 Task: Forward email as attachment with the signature Ian Hill with the subject Congratulations on a new project from softage.8@softage.net to softage.5@softage.net and softage.6@softage.net with BCC to softage.7@softage.net with the message I would like to request a project status update email.
Action: Mouse moved to (200, 278)
Screenshot: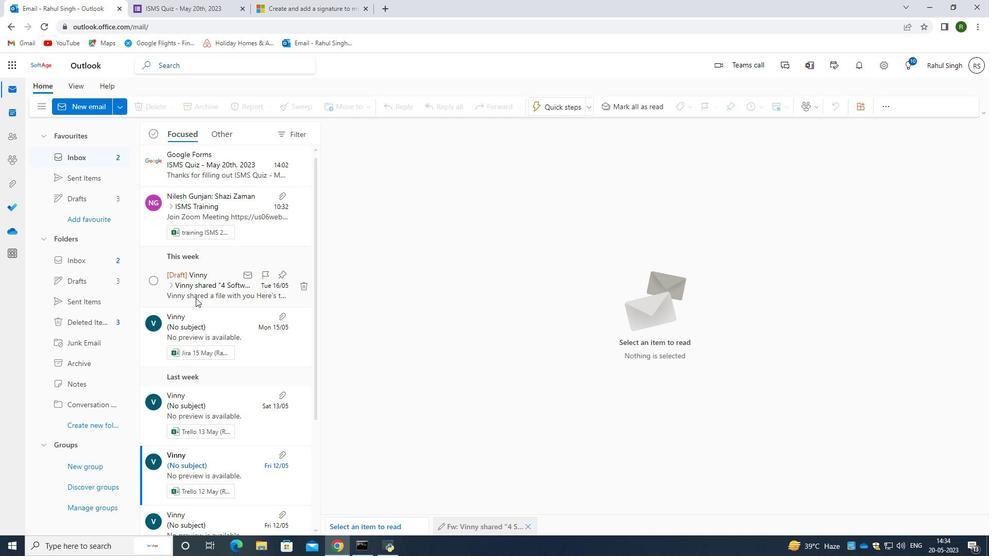 
Action: Mouse pressed left at (200, 278)
Screenshot: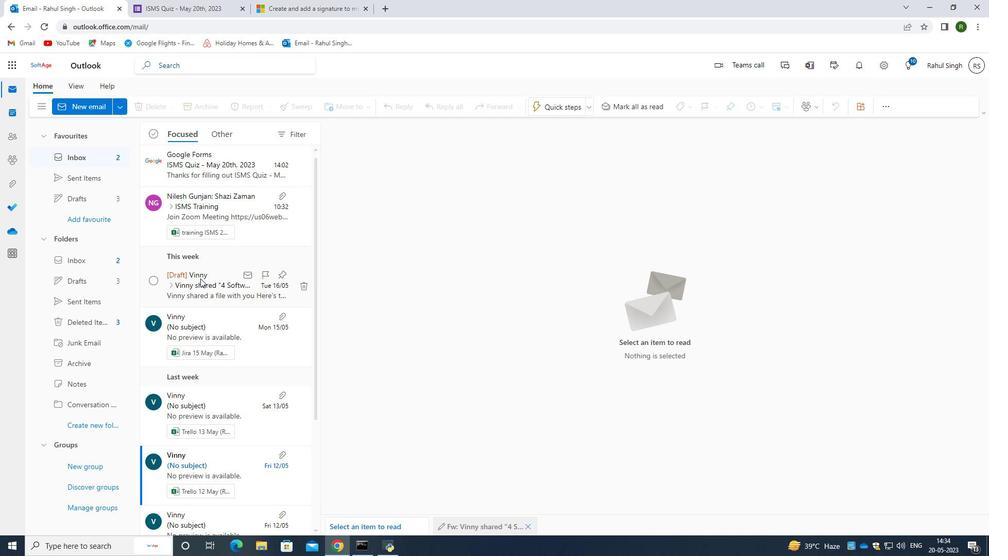 
Action: Mouse moved to (963, 229)
Screenshot: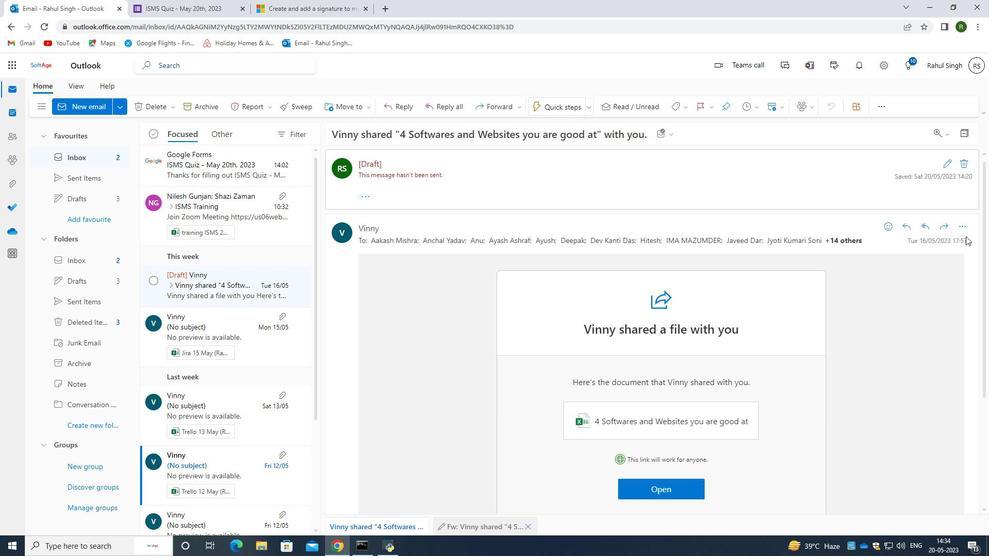 
Action: Mouse pressed left at (963, 229)
Screenshot: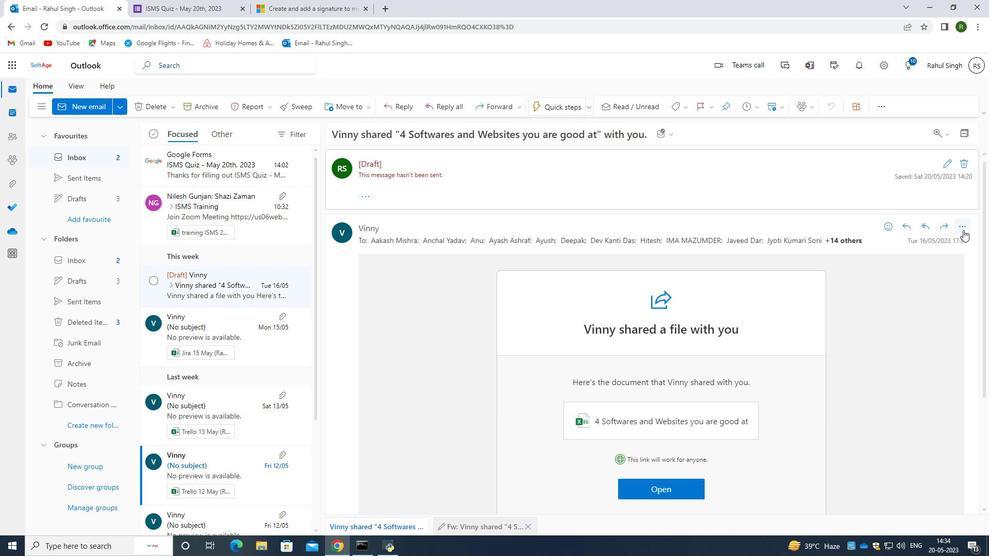 
Action: Mouse moved to (827, 283)
Screenshot: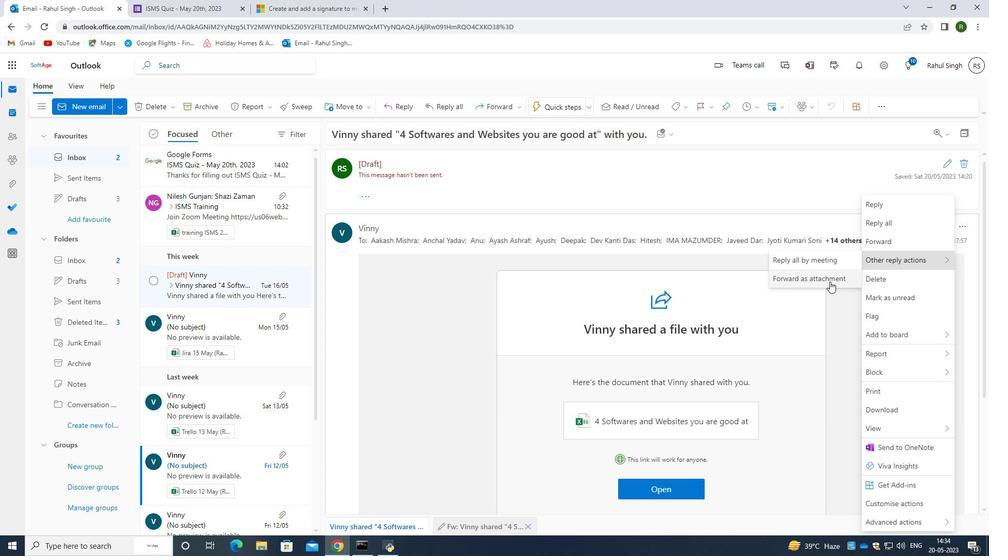 
Action: Mouse pressed left at (827, 283)
Screenshot: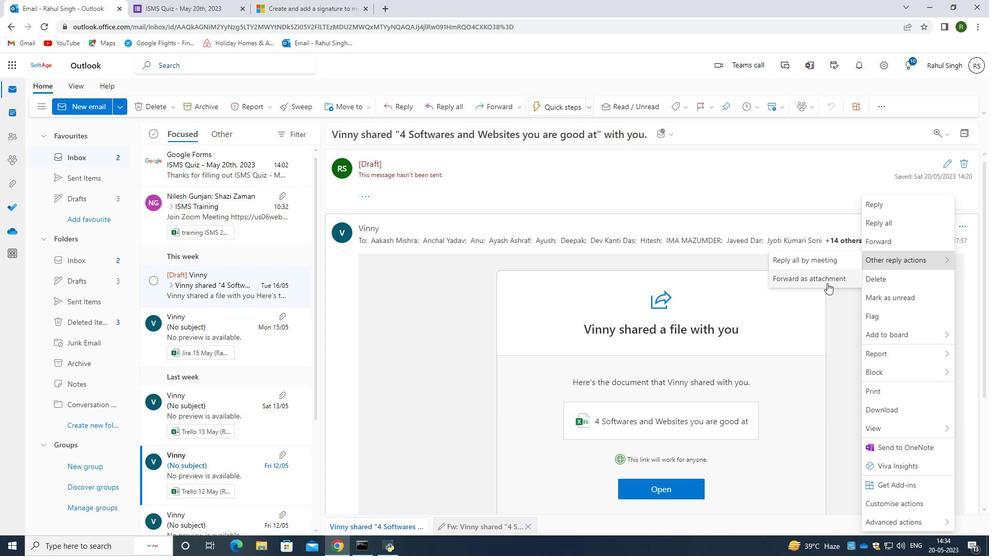 
Action: Mouse moved to (392, 163)
Screenshot: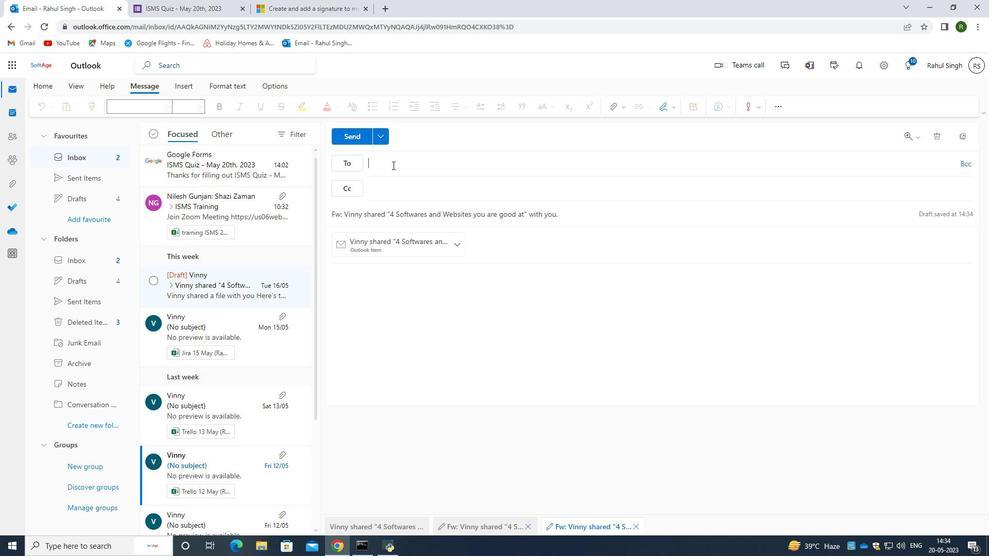 
Action: Mouse pressed left at (392, 163)
Screenshot: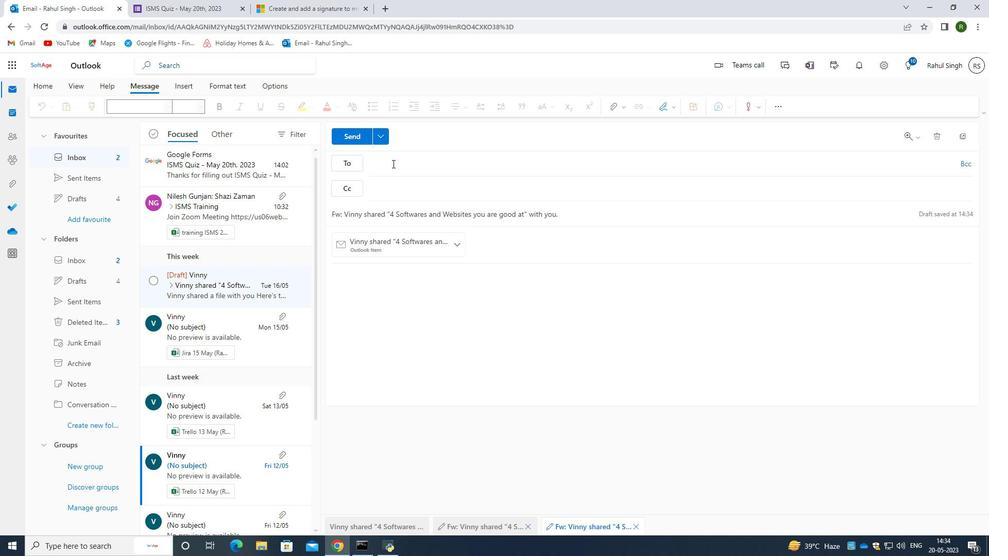 
Action: Mouse moved to (598, 214)
Screenshot: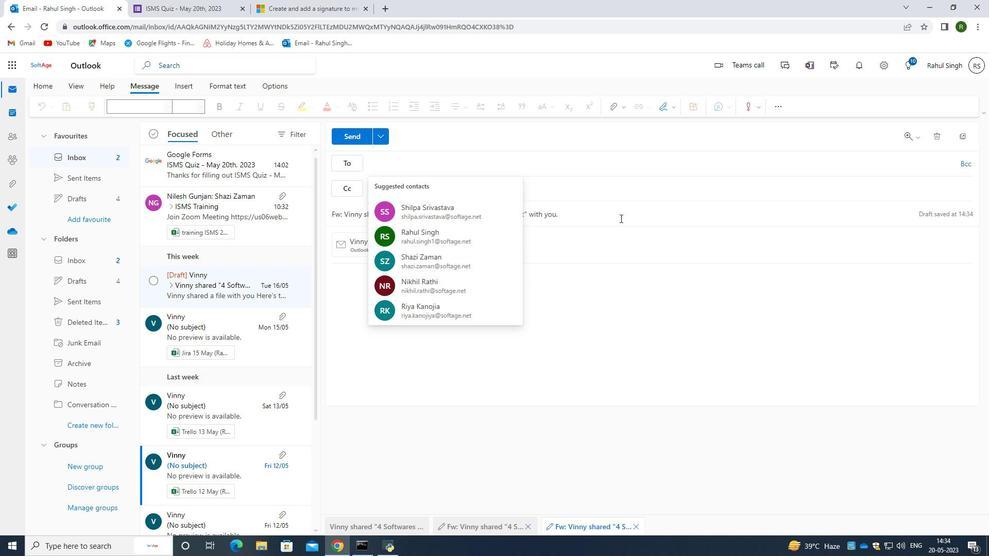 
Action: Mouse pressed left at (598, 214)
Screenshot: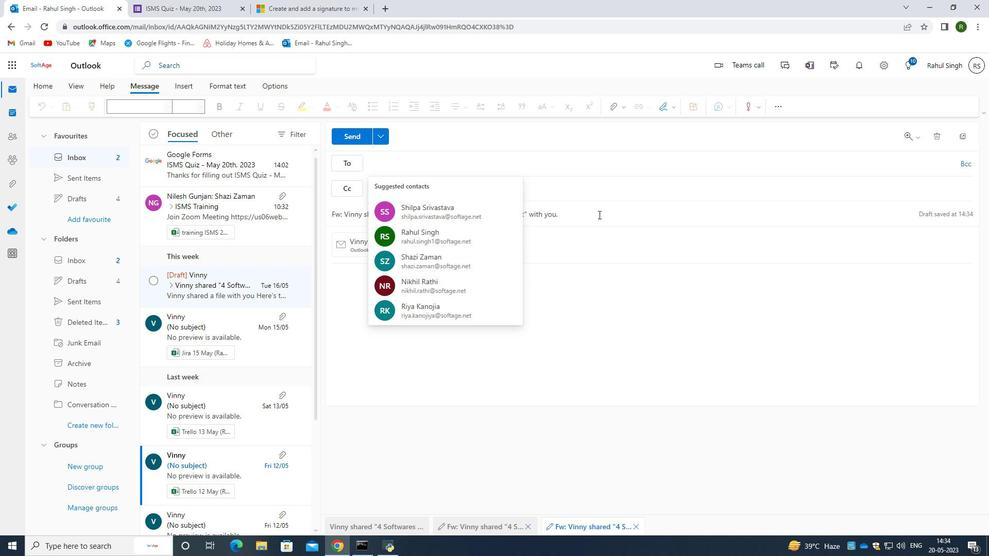 
Action: Mouse moved to (597, 214)
Screenshot: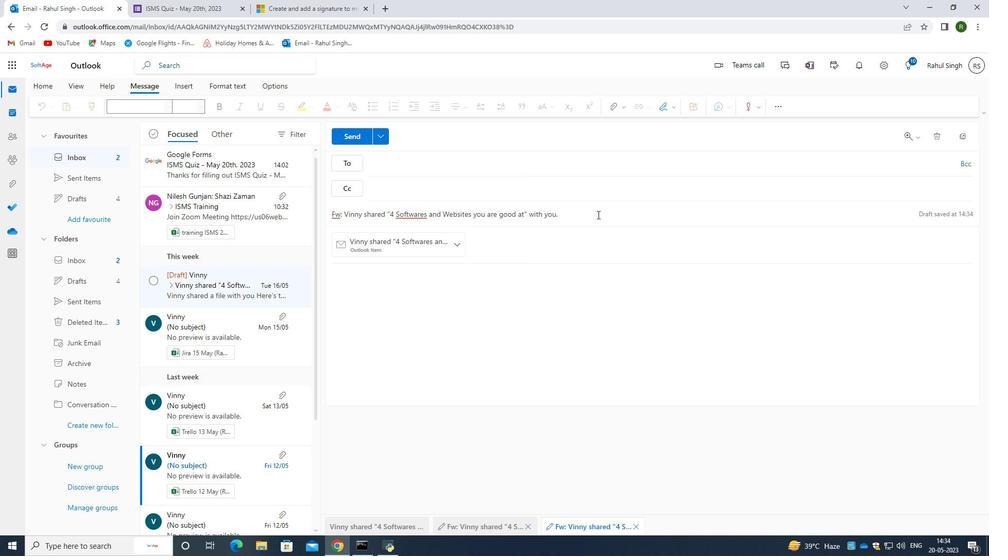 
Action: Mouse pressed left at (597, 214)
Screenshot: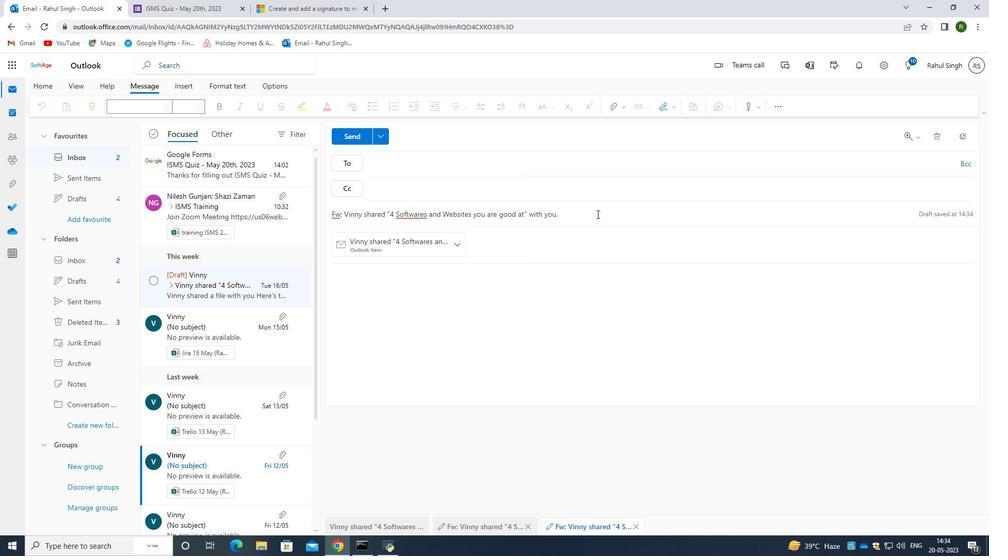 
Action: Key pressed ctrl+A<Key.backspace>
Screenshot: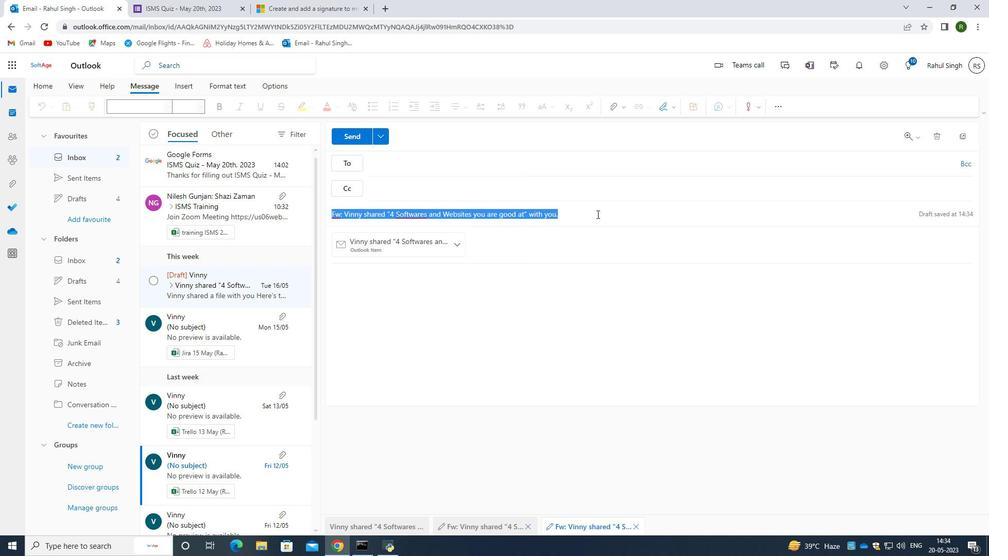
Action: Mouse moved to (664, 111)
Screenshot: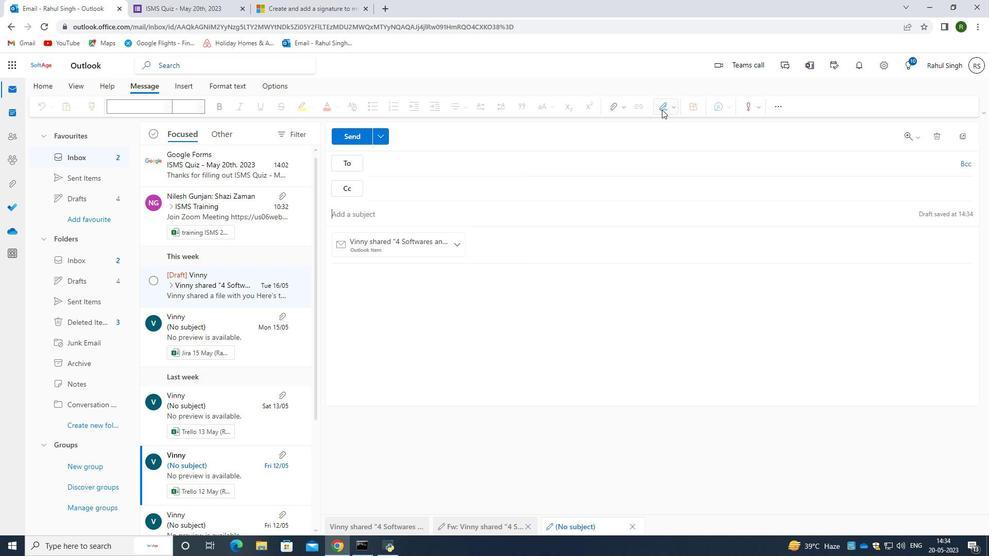 
Action: Mouse pressed left at (664, 111)
Screenshot: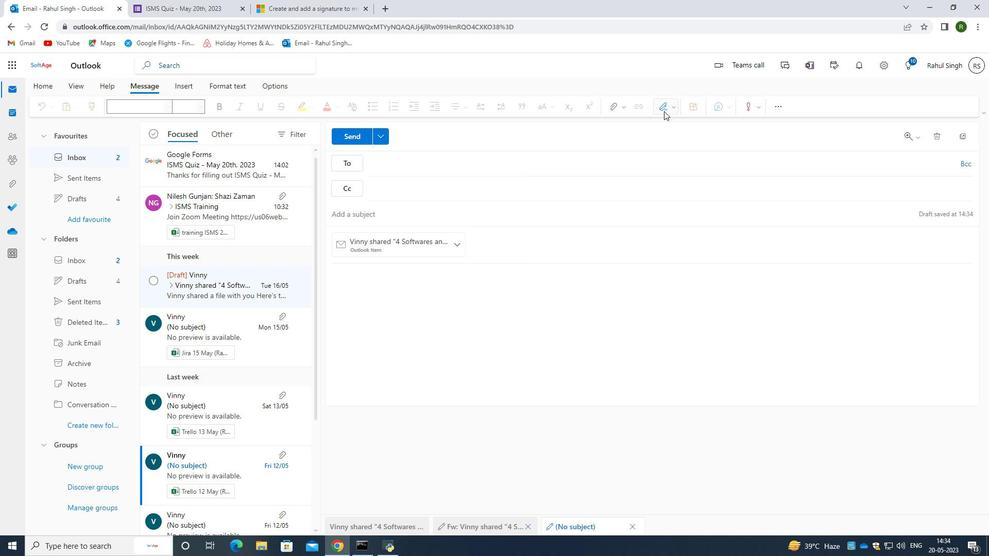 
Action: Mouse moved to (660, 147)
Screenshot: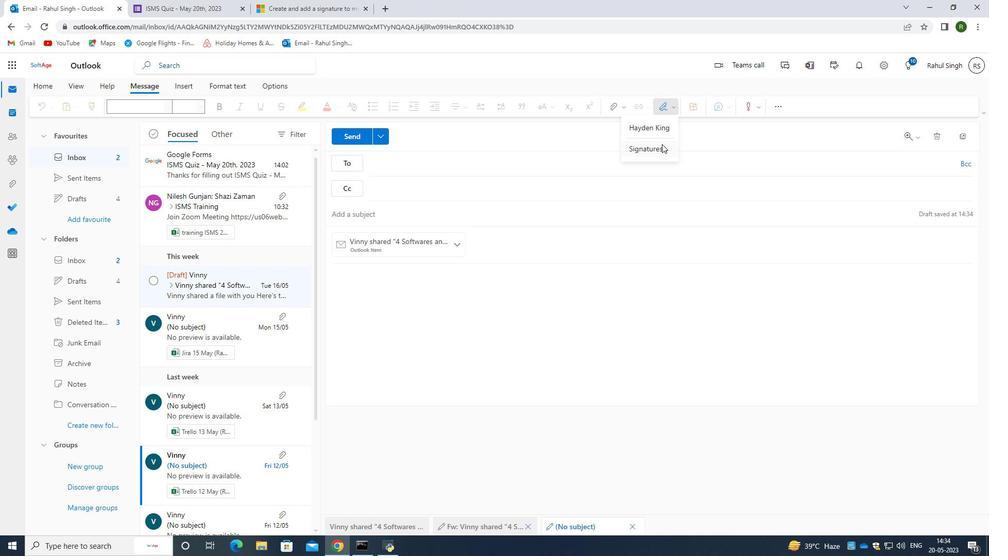 
Action: Mouse pressed left at (660, 147)
Screenshot: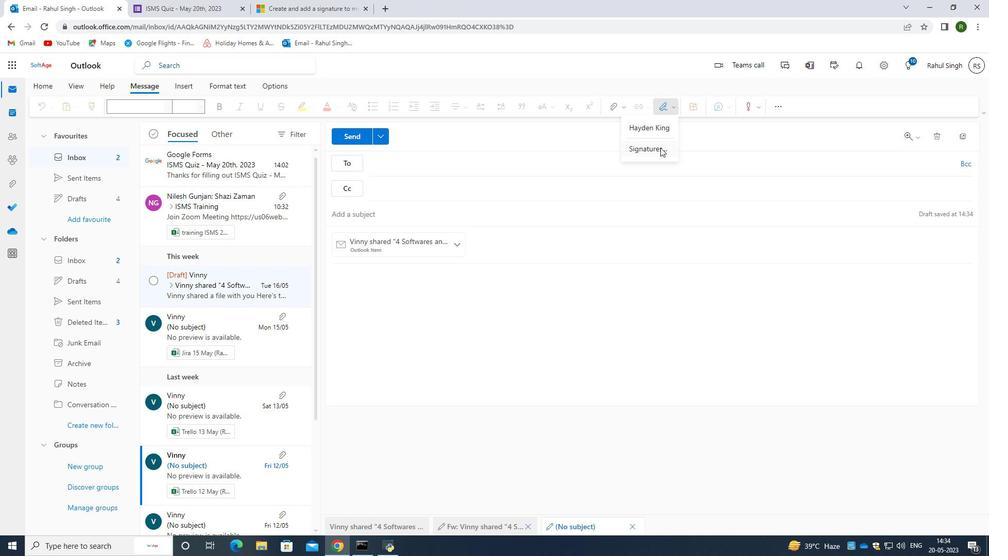 
Action: Mouse moved to (418, 167)
Screenshot: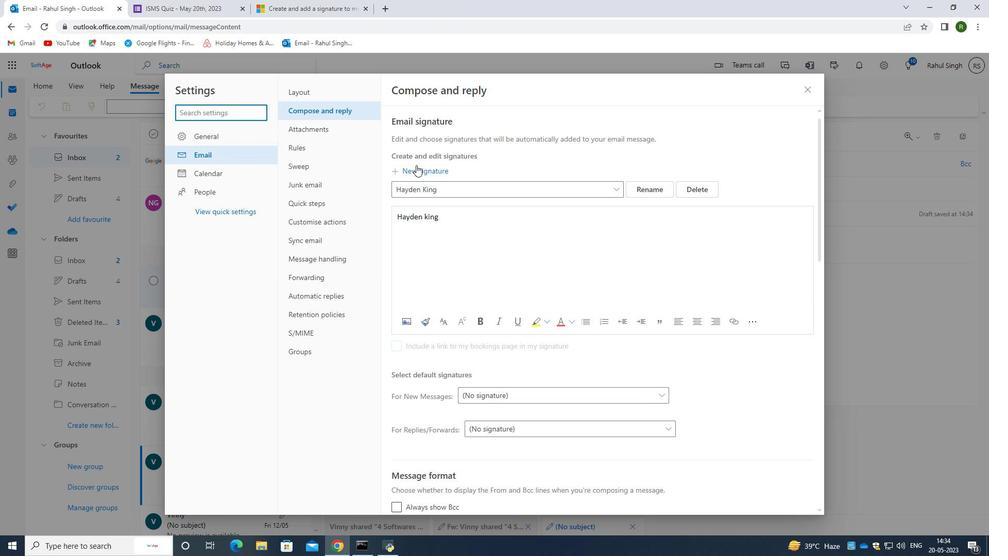 
Action: Mouse pressed left at (418, 167)
Screenshot: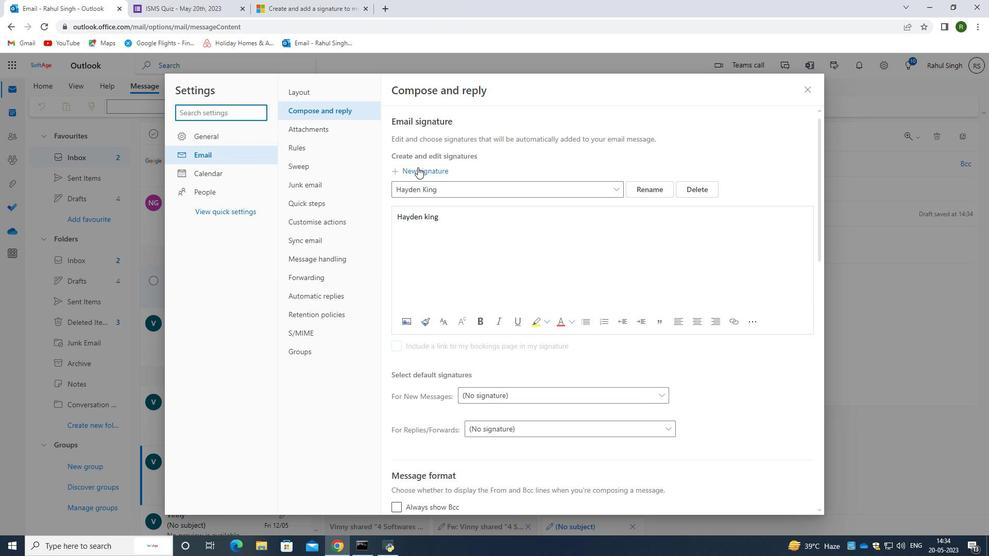 
Action: Mouse moved to (424, 175)
Screenshot: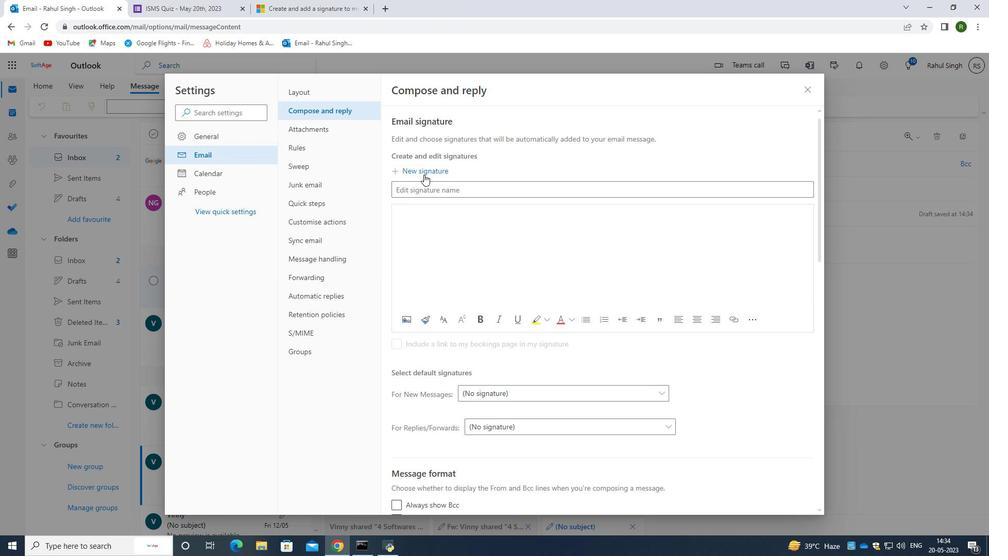 
Action: Mouse pressed left at (424, 175)
Screenshot: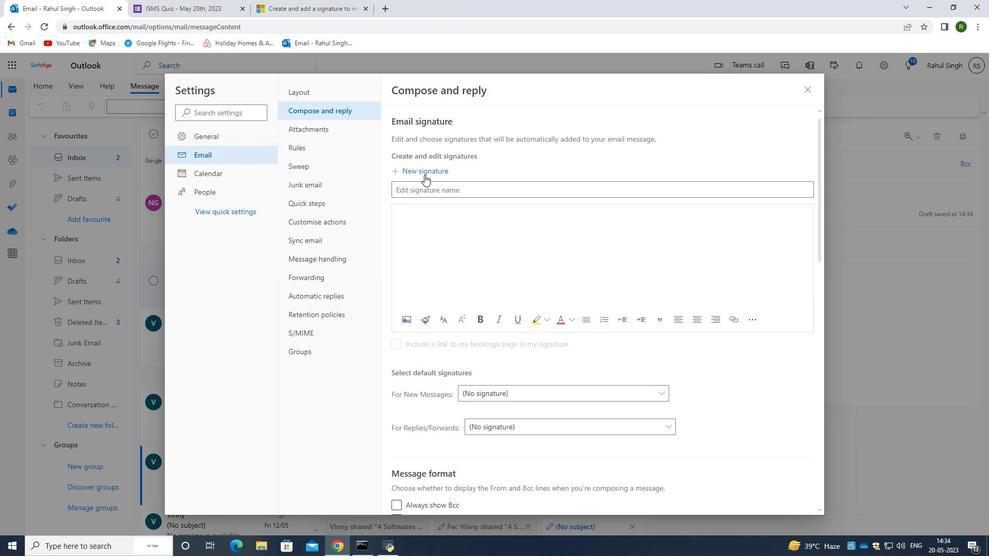 
Action: Mouse moved to (430, 187)
Screenshot: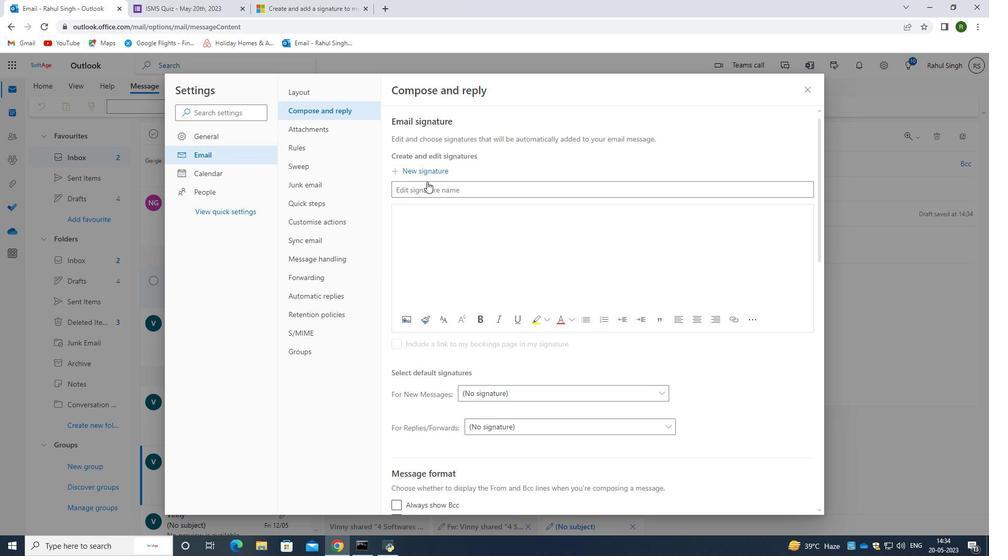 
Action: Mouse pressed left at (430, 187)
Screenshot: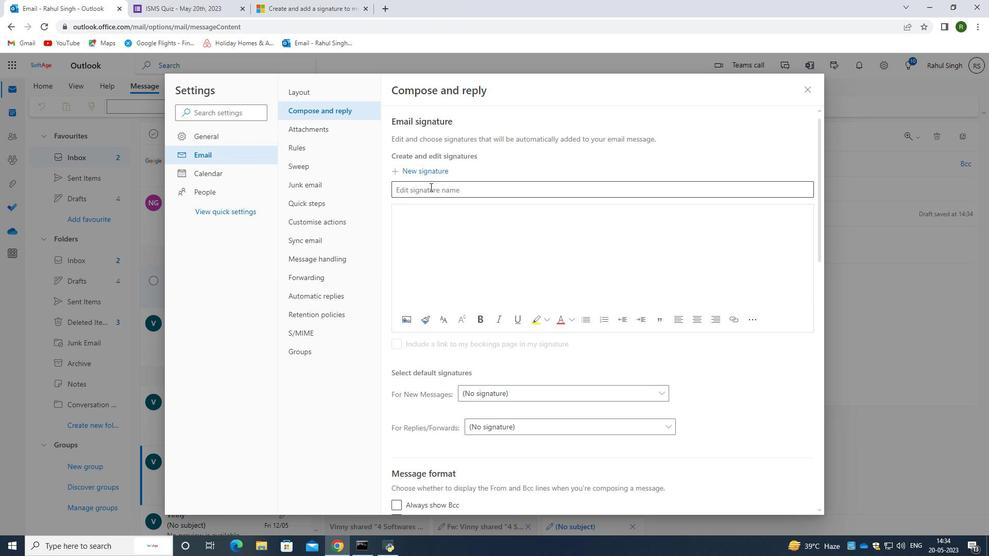 
Action: Key pressed <Key.caps_lock>I<Key.caps_lock>an<Key.space><Key.caps_lock>H<Key.caps_lock>ill
Screenshot: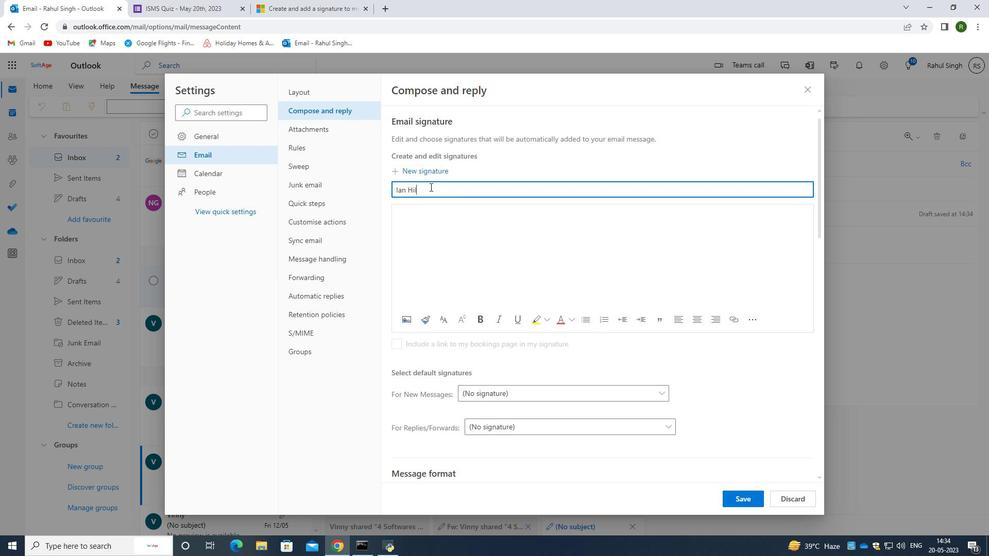 
Action: Mouse moved to (546, 243)
Screenshot: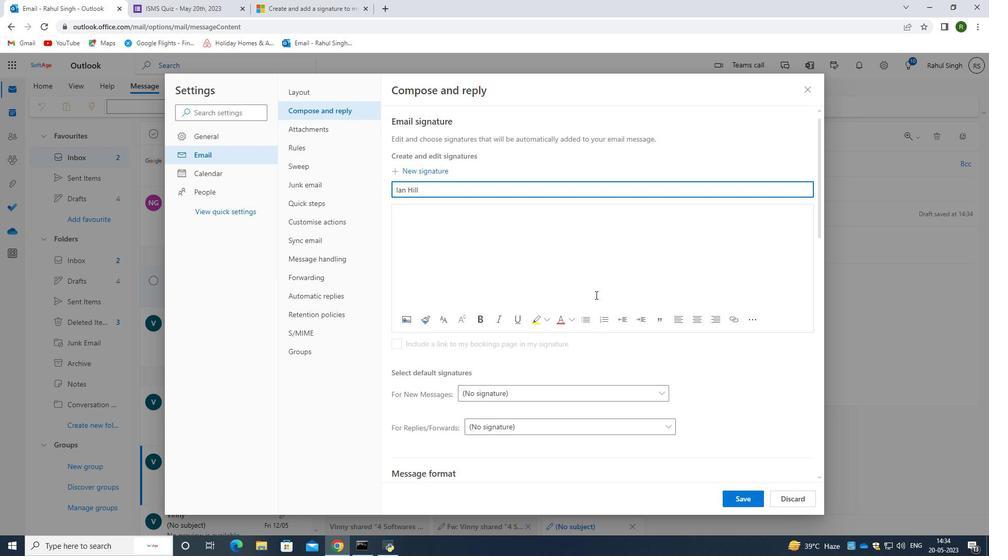 
Action: Mouse pressed left at (546, 243)
Screenshot: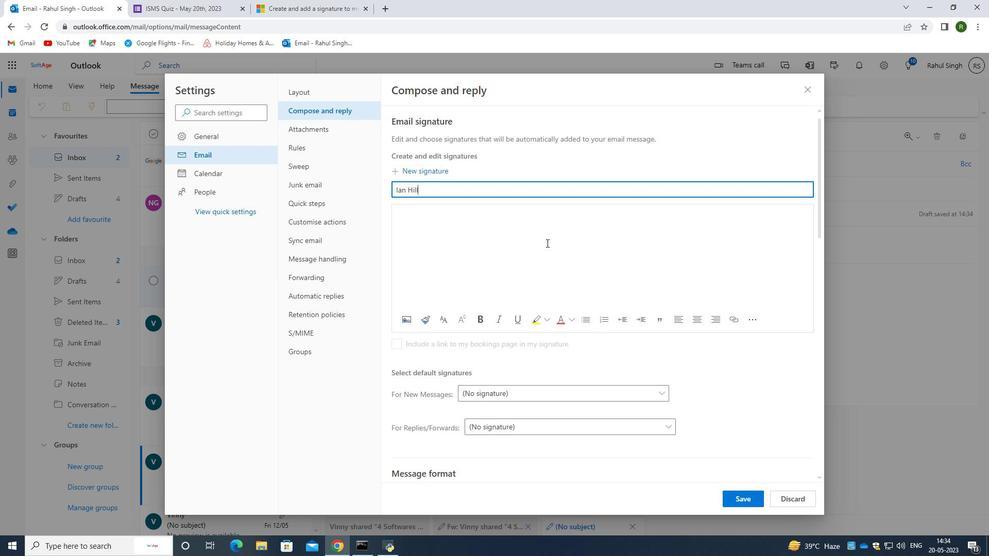 
Action: Key pressed <Key.caps_lock>I<Key.caps_lock>an<Key.space><Key.caps_lock>H<Key.caps_lock>ill
Screenshot: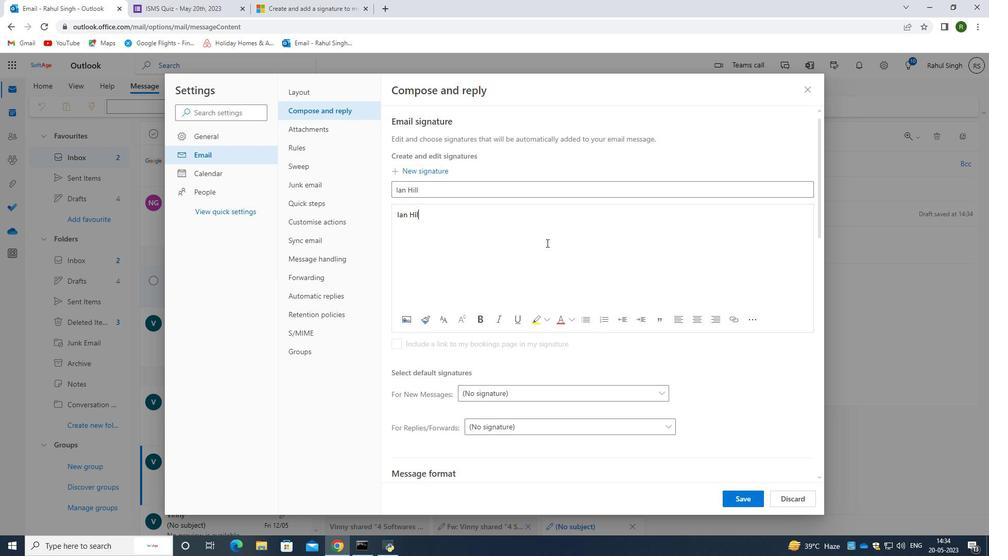 
Action: Mouse moved to (673, 322)
Screenshot: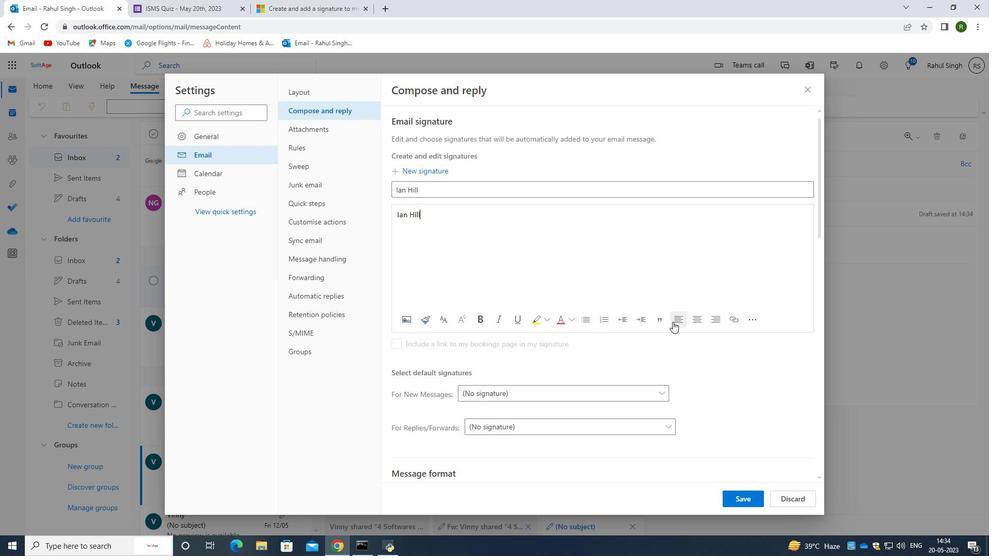 
Action: Mouse scrolled (673, 321) with delta (0, 0)
Screenshot: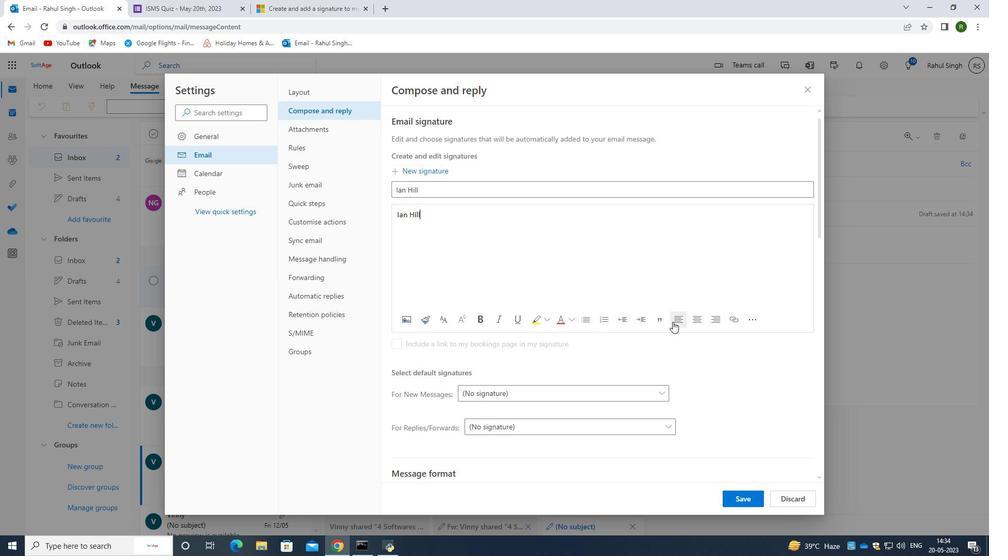 
Action: Mouse scrolled (673, 321) with delta (0, 0)
Screenshot: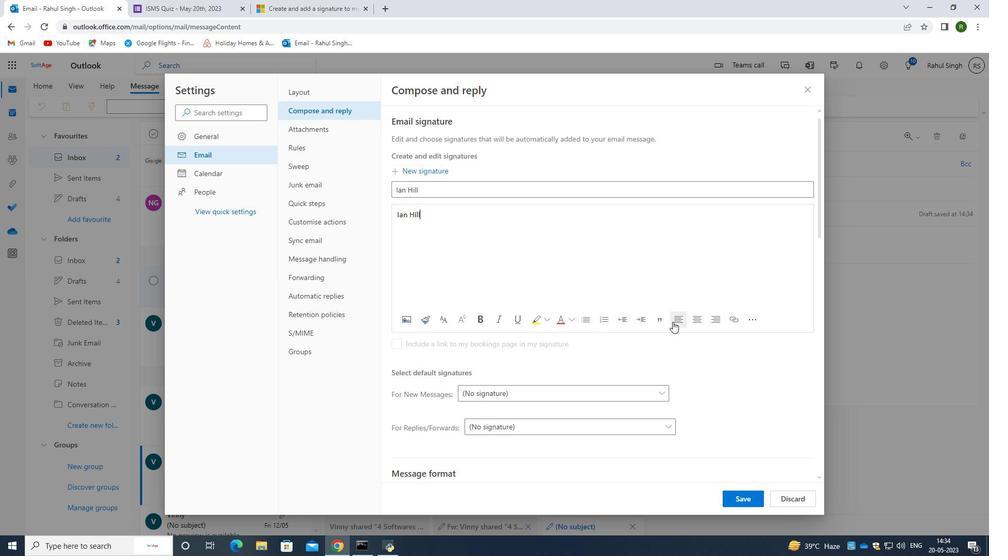 
Action: Mouse scrolled (673, 321) with delta (0, 0)
Screenshot: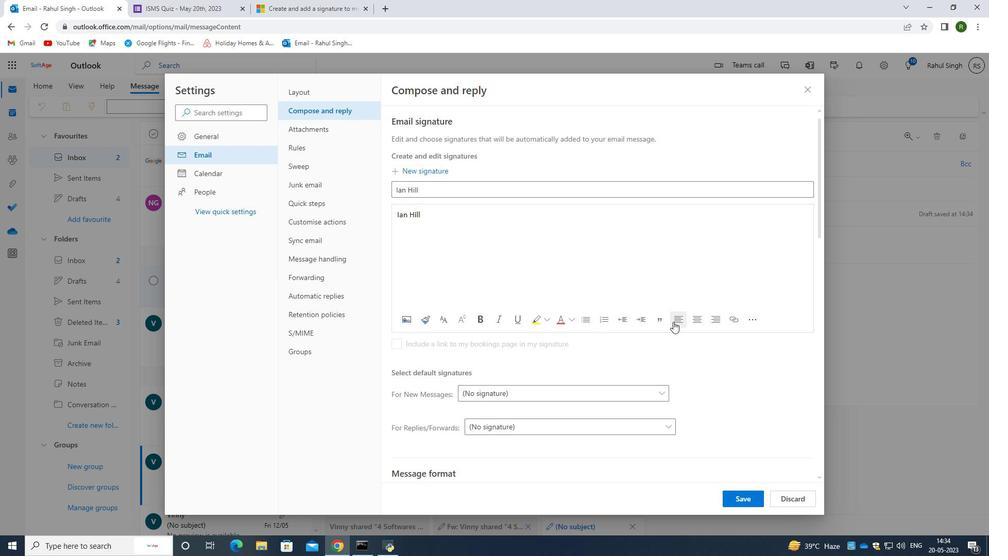 
Action: Mouse moved to (689, 361)
Screenshot: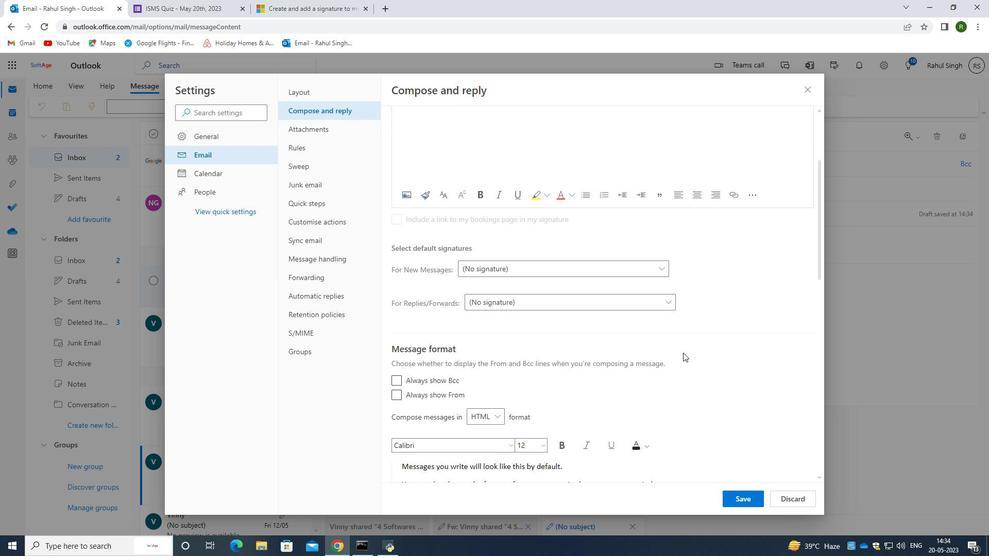 
Action: Mouse scrolled (689, 361) with delta (0, 0)
Screenshot: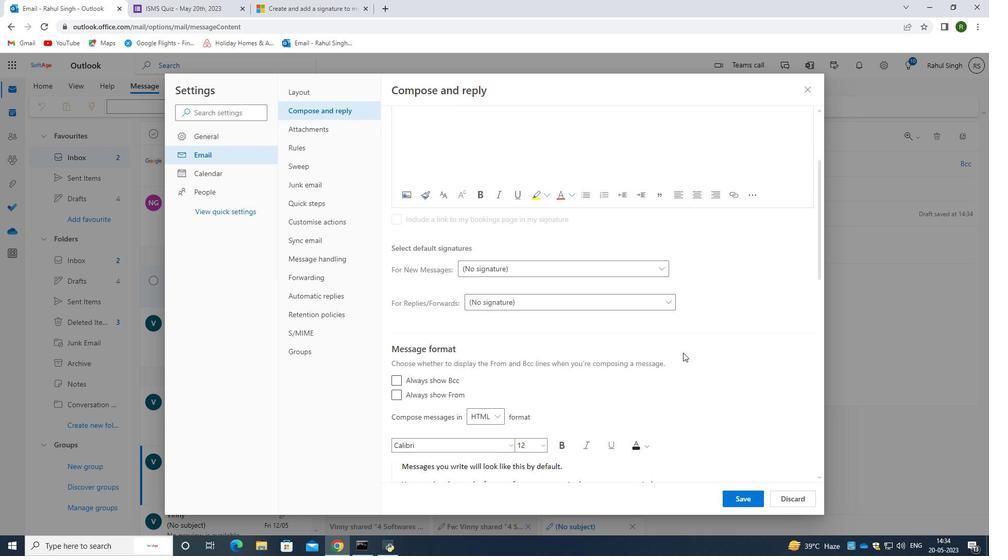 
Action: Mouse moved to (730, 498)
Screenshot: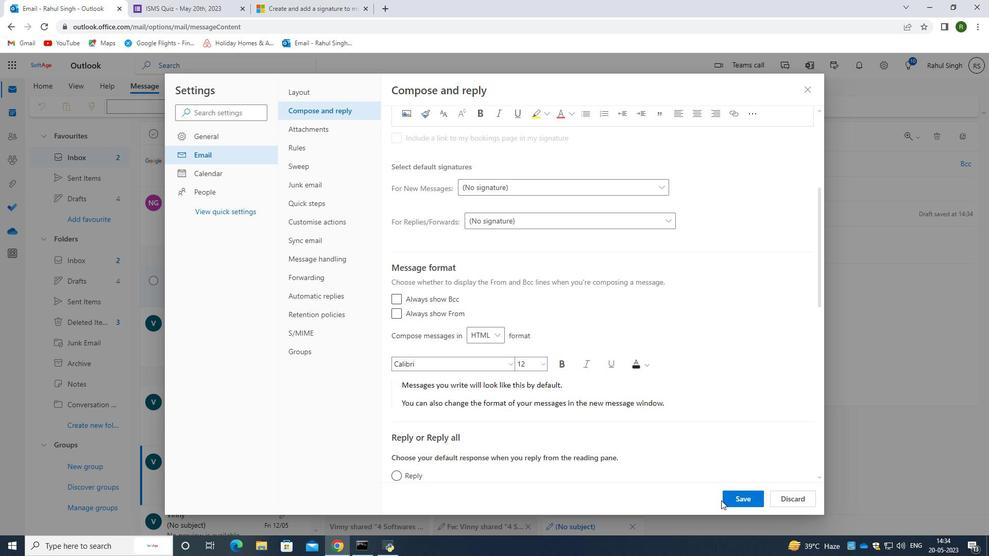 
Action: Mouse pressed left at (730, 498)
Screenshot: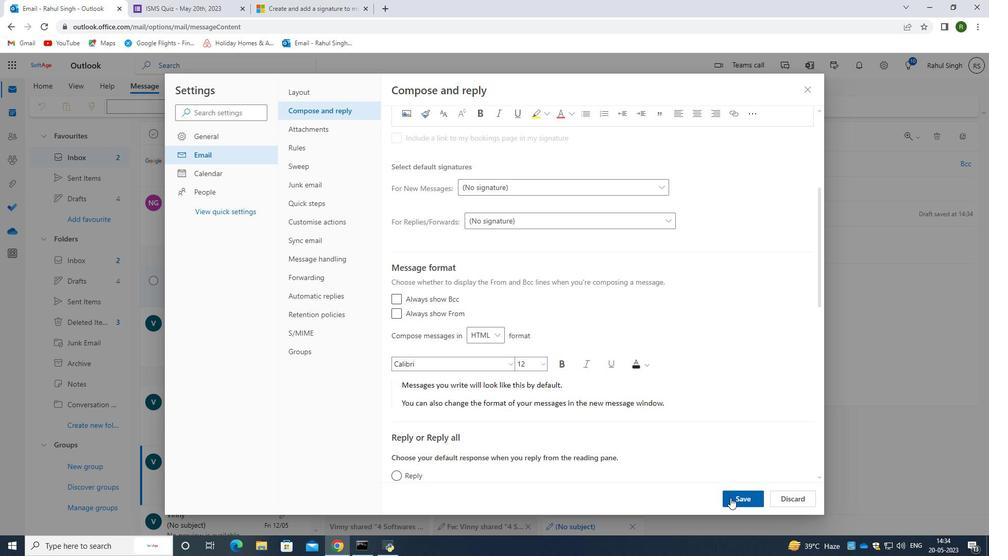 
Action: Mouse moved to (703, 332)
Screenshot: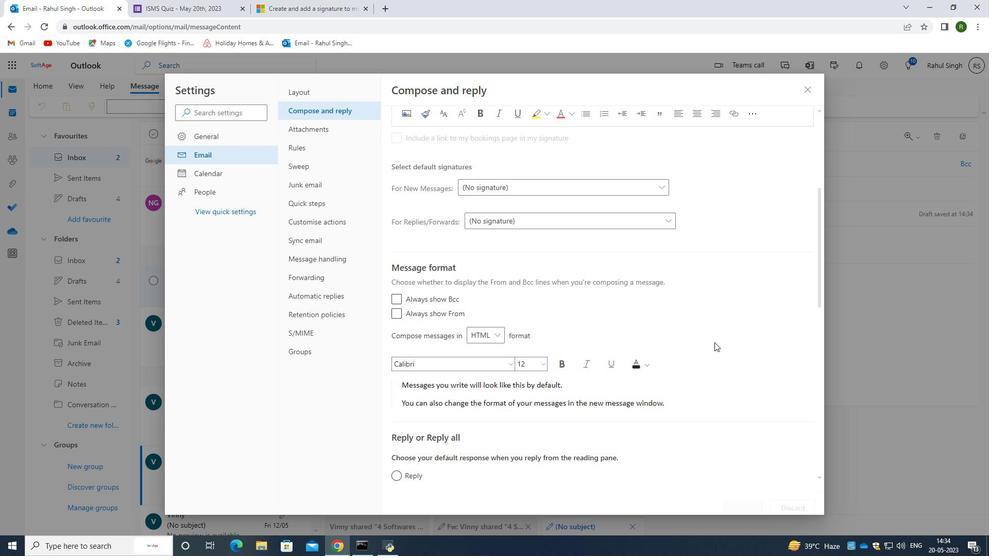 
Action: Mouse scrolled (703, 333) with delta (0, 0)
Screenshot: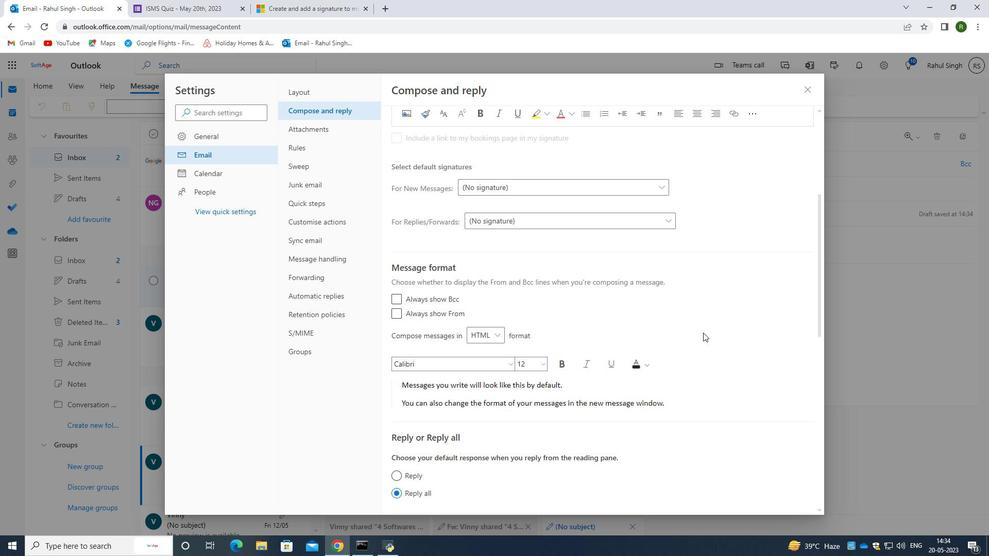 
Action: Mouse scrolled (703, 333) with delta (0, 0)
Screenshot: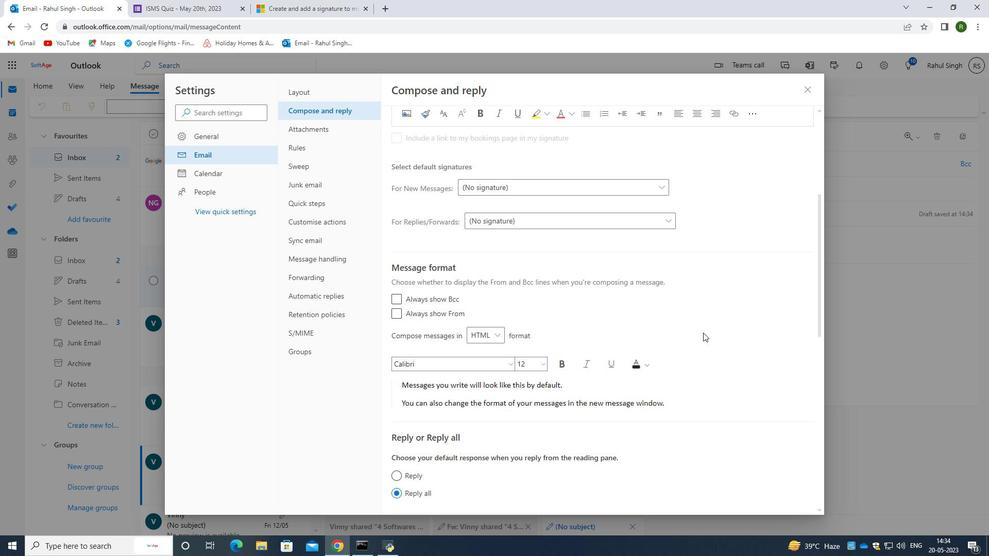 
Action: Mouse scrolled (703, 333) with delta (0, 0)
Screenshot: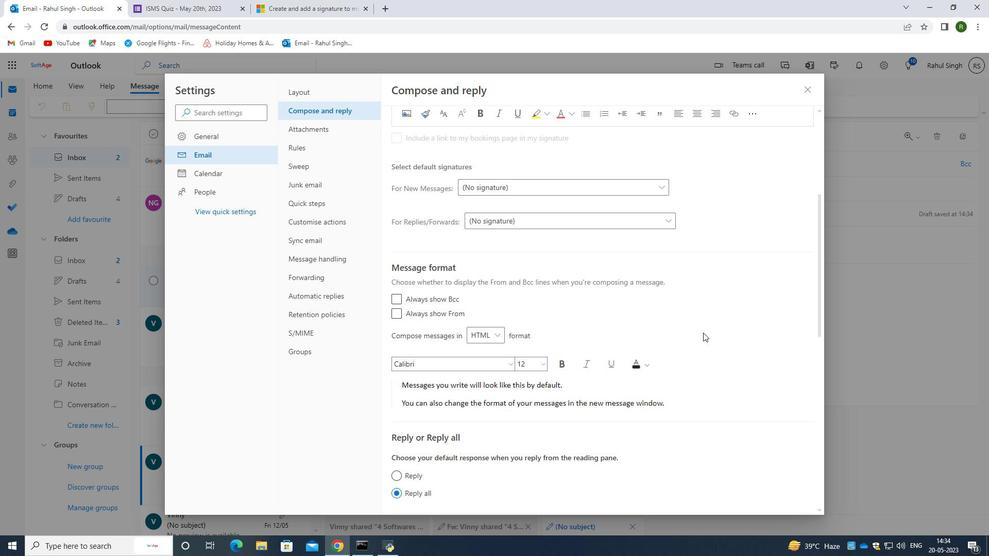 
Action: Mouse scrolled (703, 333) with delta (0, 0)
Screenshot: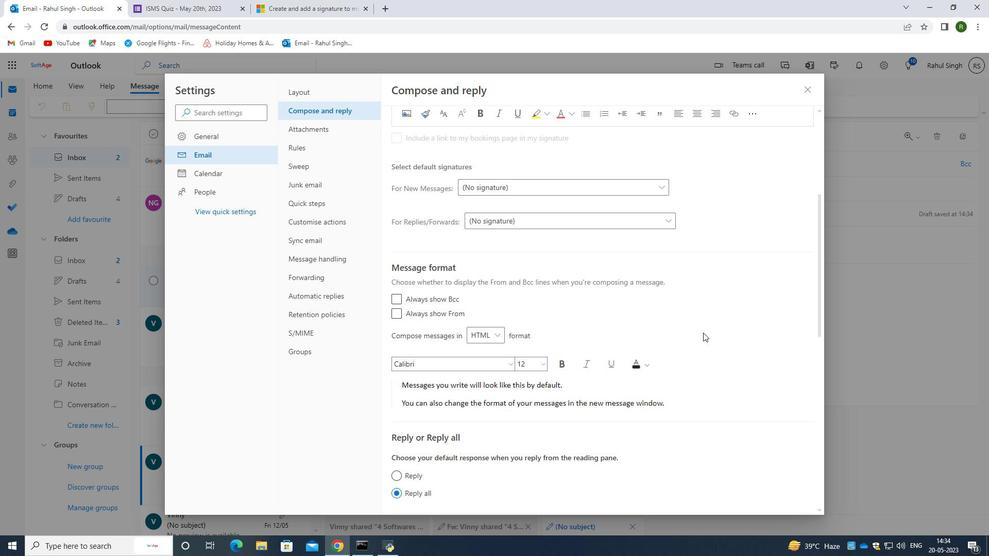 
Action: Mouse moved to (807, 87)
Screenshot: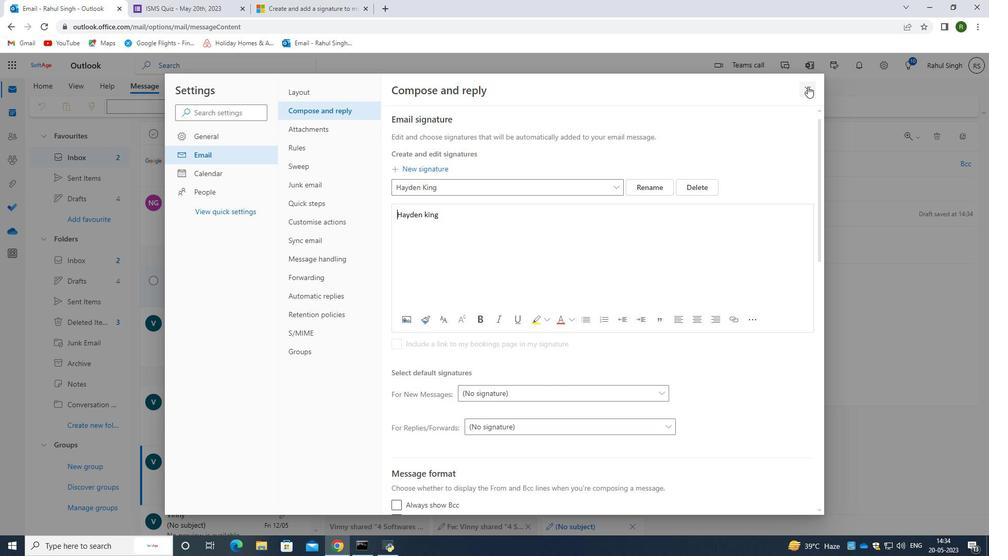 
Action: Mouse pressed left at (807, 87)
Screenshot: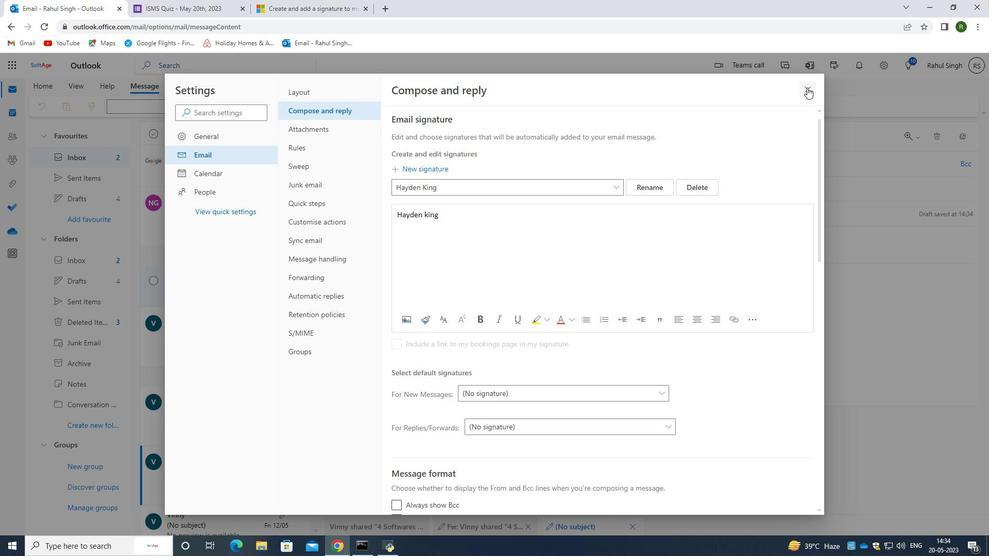 
Action: Mouse moved to (673, 110)
Screenshot: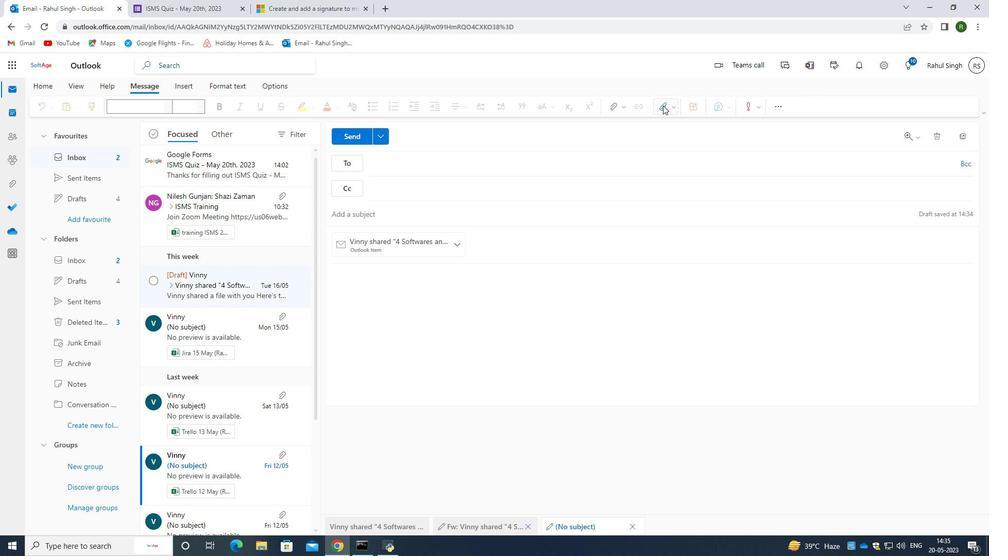 
Action: Mouse pressed left at (673, 110)
Screenshot: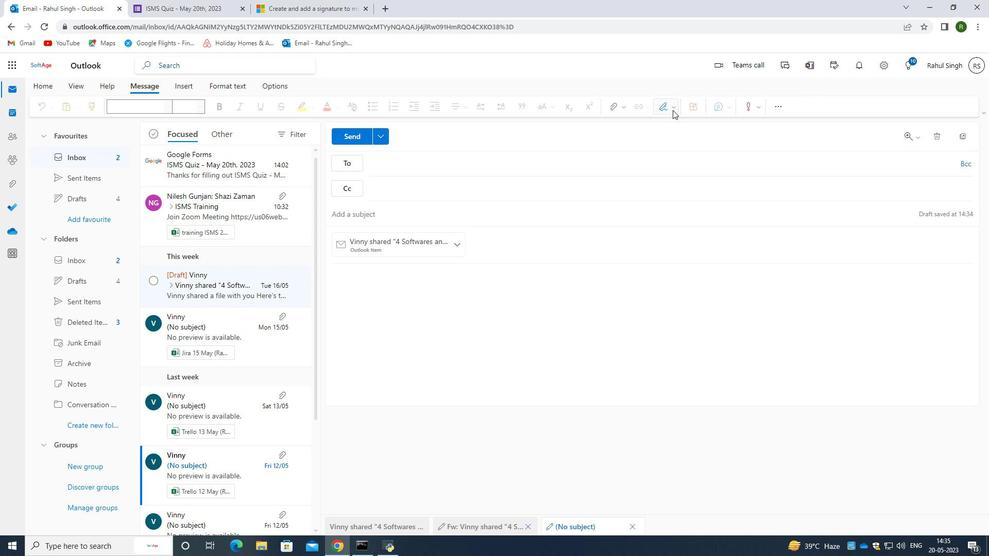 
Action: Mouse moved to (655, 145)
Screenshot: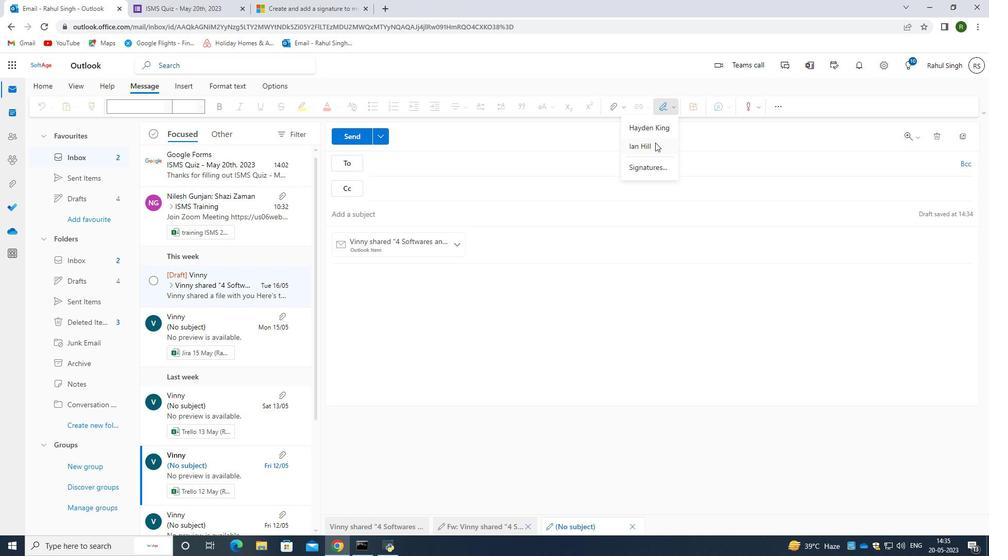 
Action: Mouse pressed left at (655, 145)
Screenshot: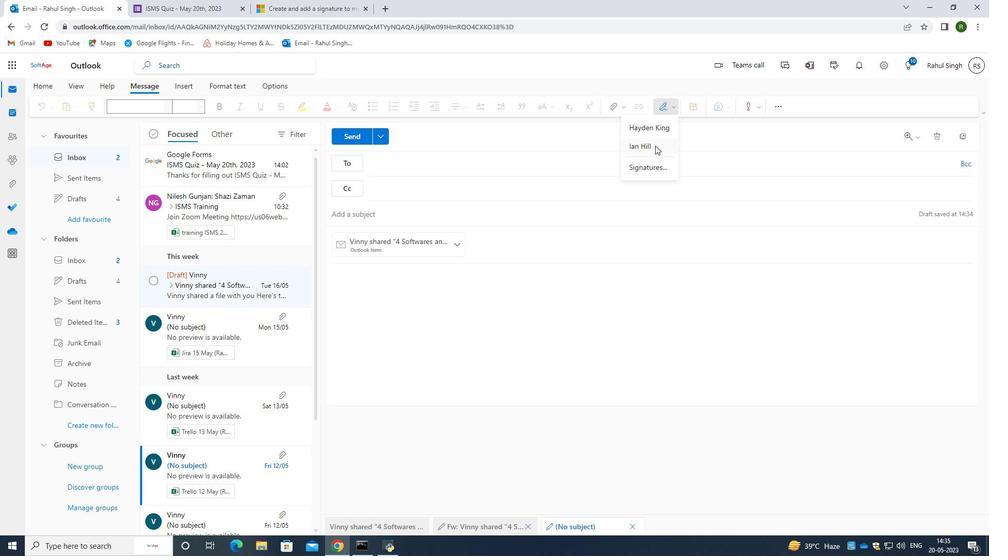 
Action: Mouse moved to (387, 165)
Screenshot: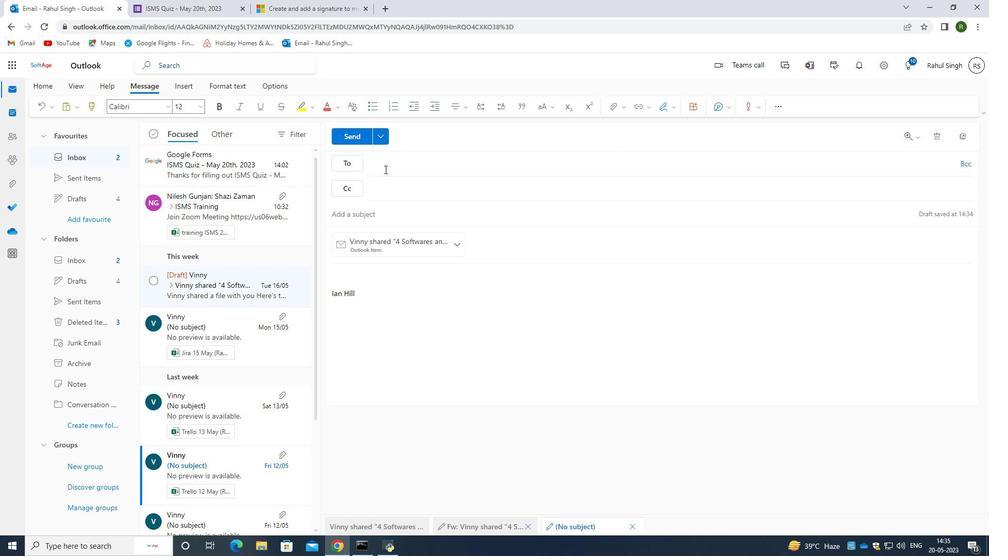 
Action: Mouse pressed left at (387, 165)
Screenshot: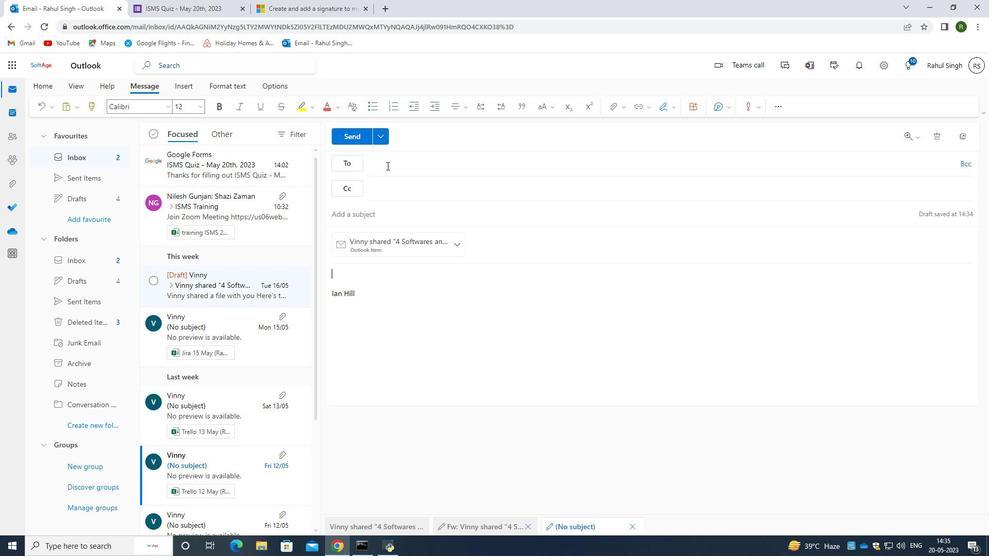 
Action: Mouse moved to (387, 165)
Screenshot: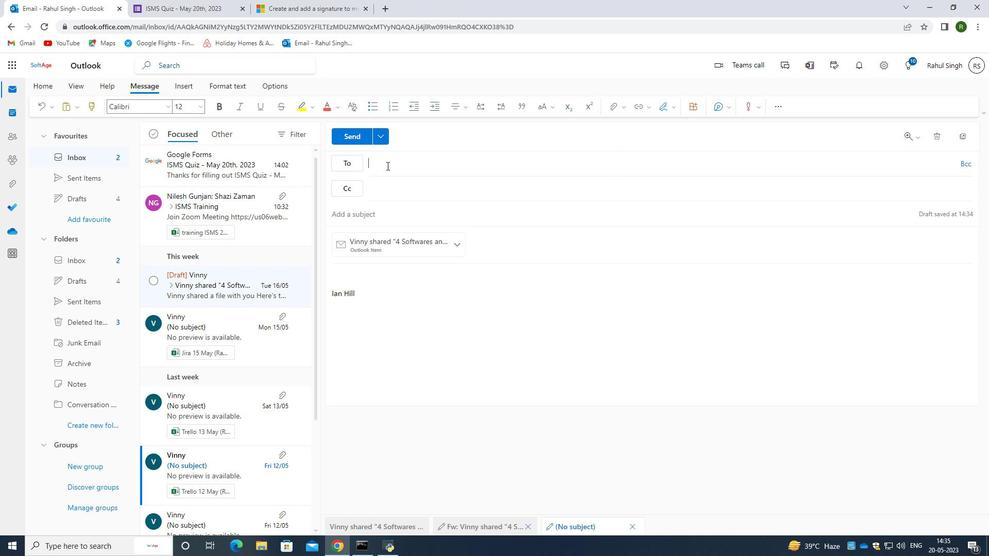
Action: Key pressed <Key.caps_lock>SOFT<Key.backspace><Key.backspace><Key.backspace><Key.caps_lock><Key.backspace>softage.5<Key.shift>@softage.net
Screenshot: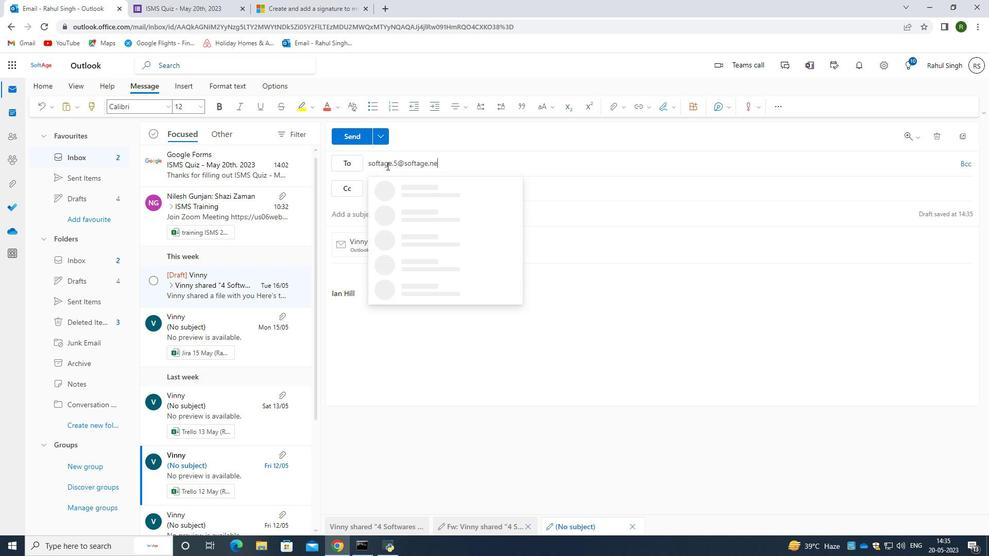 
Action: Mouse moved to (397, 195)
Screenshot: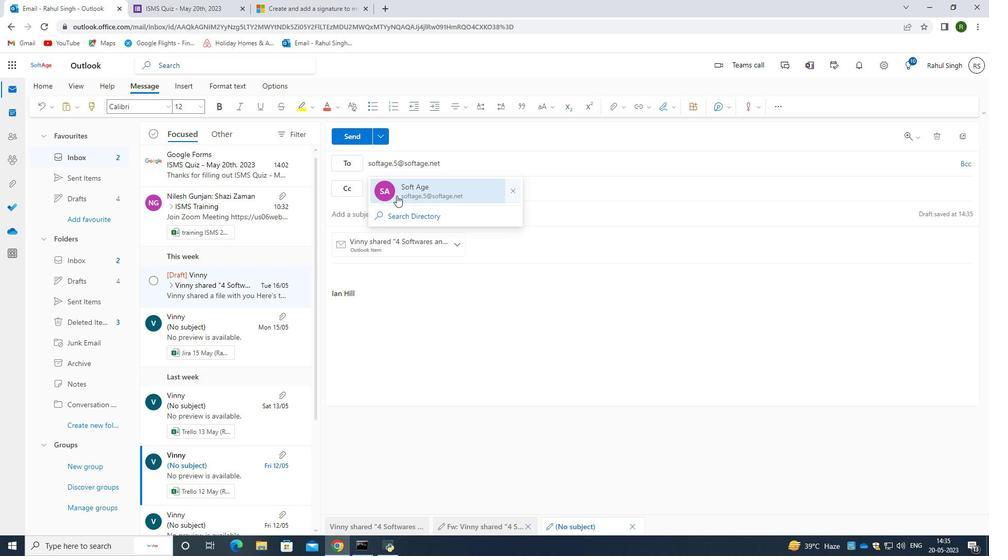 
Action: Mouse pressed left at (397, 195)
Screenshot: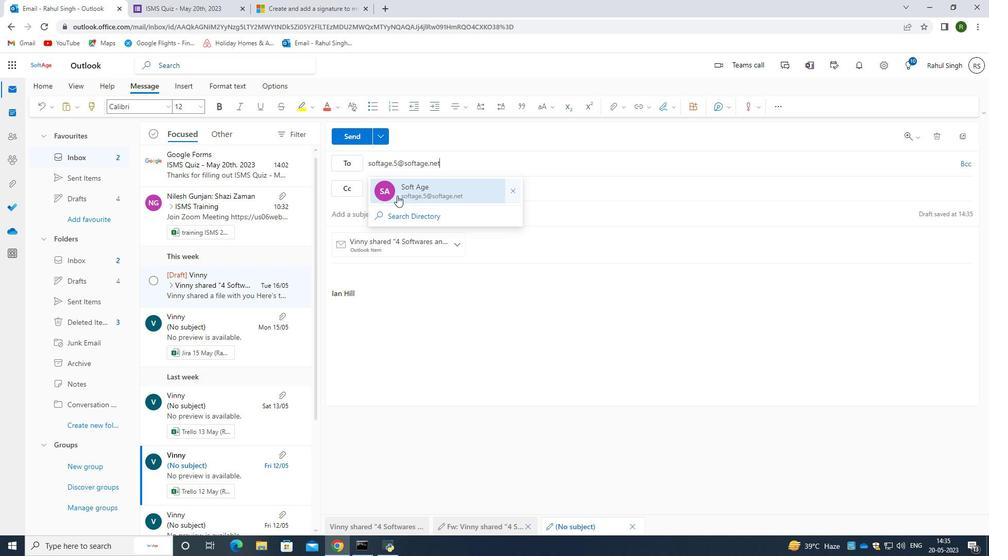 
Action: Mouse moved to (452, 167)
Screenshot: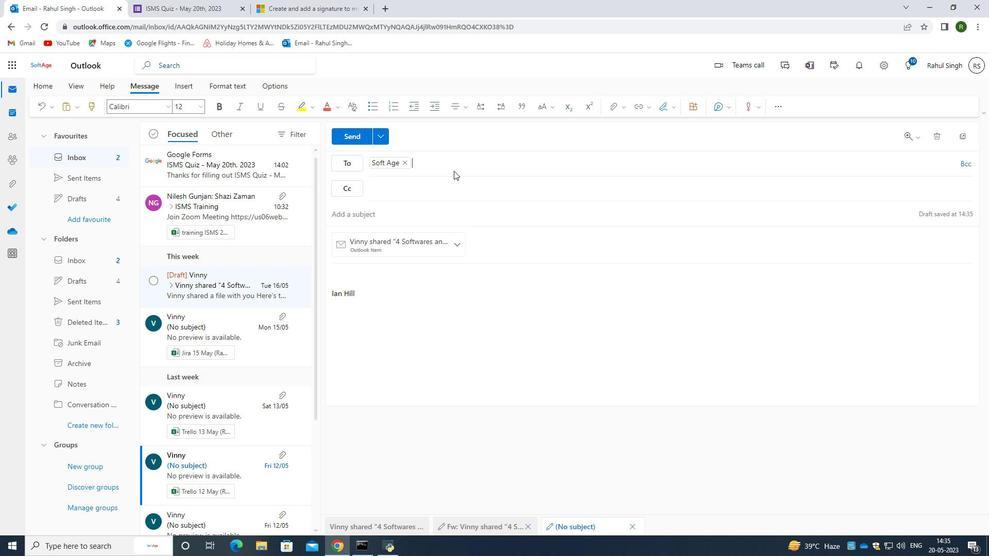 
Action: Key pressed softage.6<Key.shift>@softage.net
Screenshot: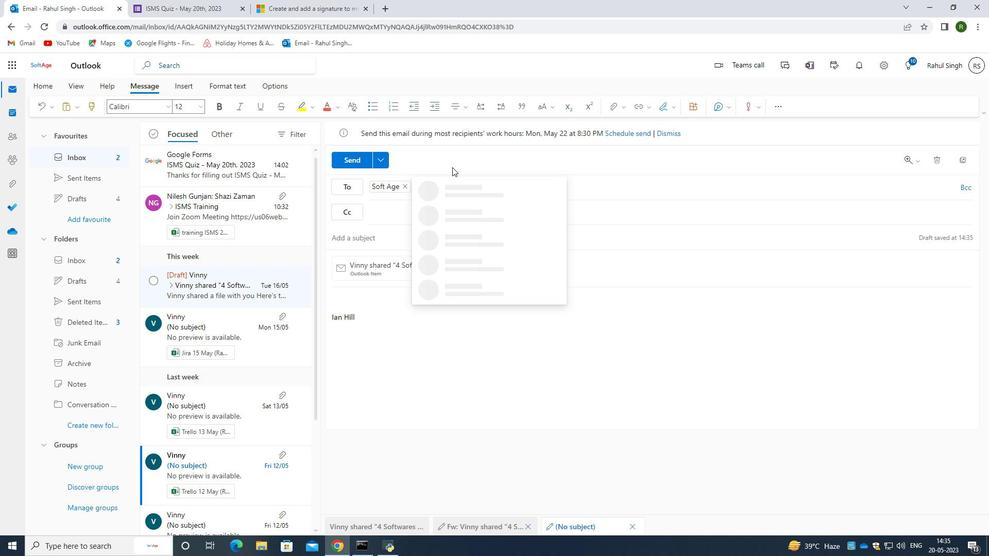 
Action: Mouse moved to (486, 195)
Screenshot: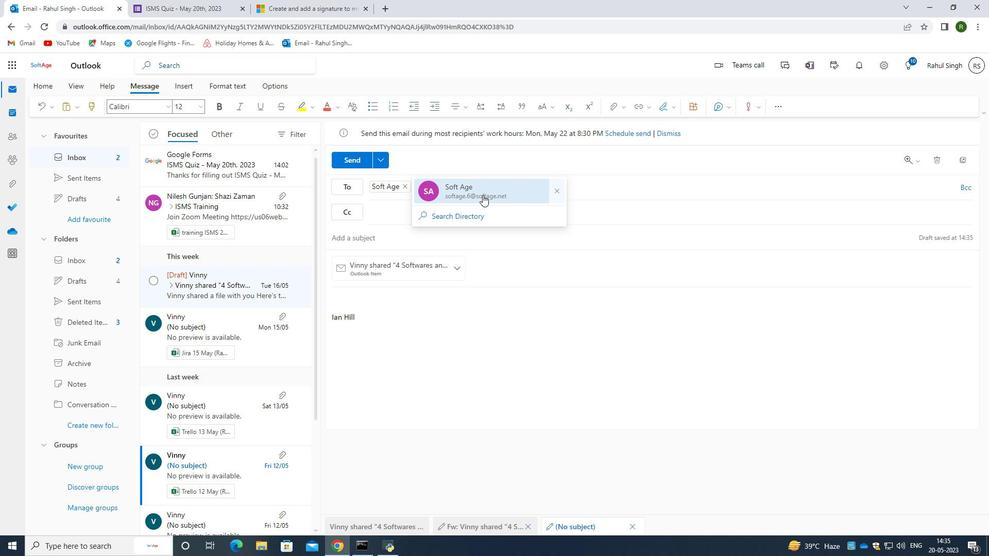 
Action: Mouse pressed left at (486, 195)
Screenshot: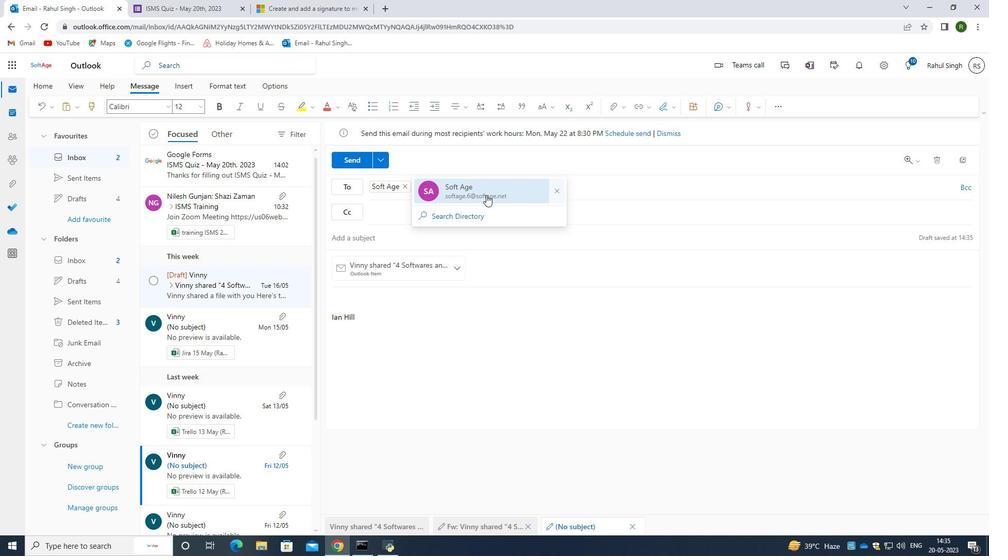 
Action: Mouse moved to (966, 190)
Screenshot: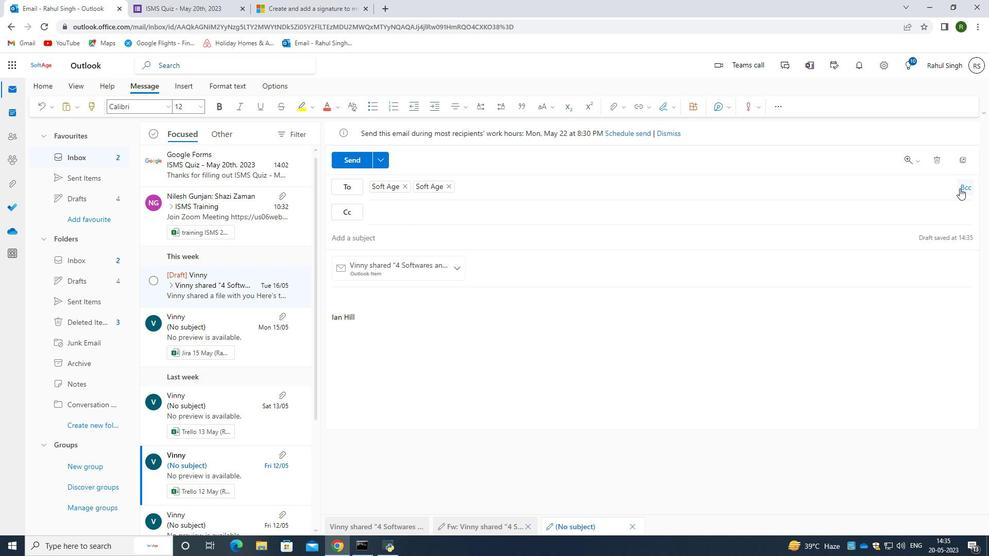 
Action: Mouse pressed left at (966, 190)
Screenshot: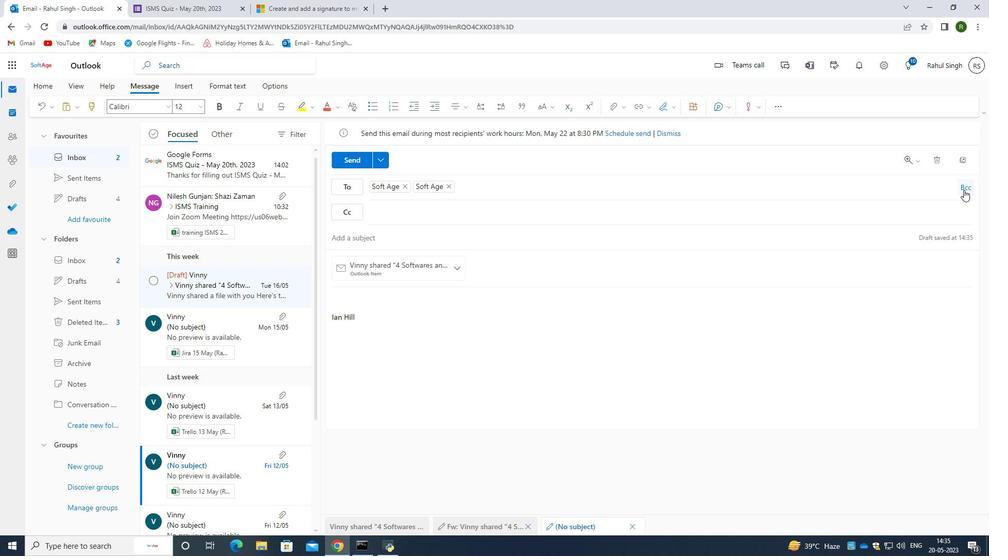 
Action: Mouse moved to (422, 239)
Screenshot: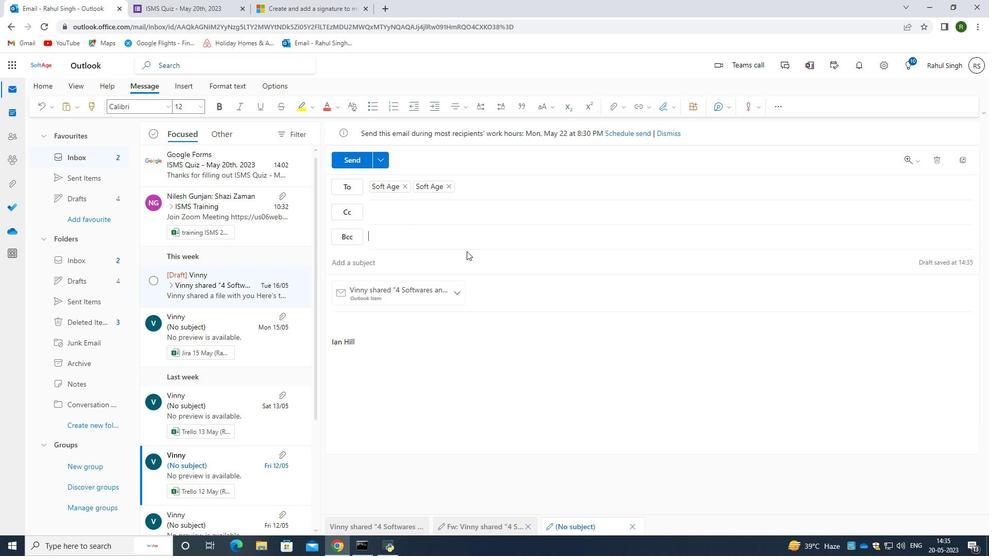 
Action: Mouse pressed left at (422, 239)
Screenshot: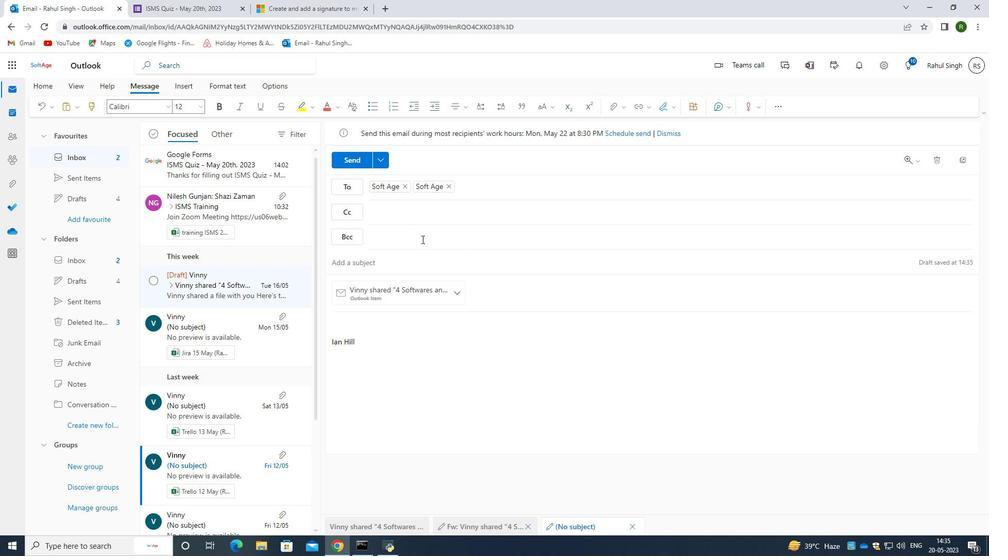 
Action: Key pressed softage.7<Key.shift>@softage.net
Screenshot: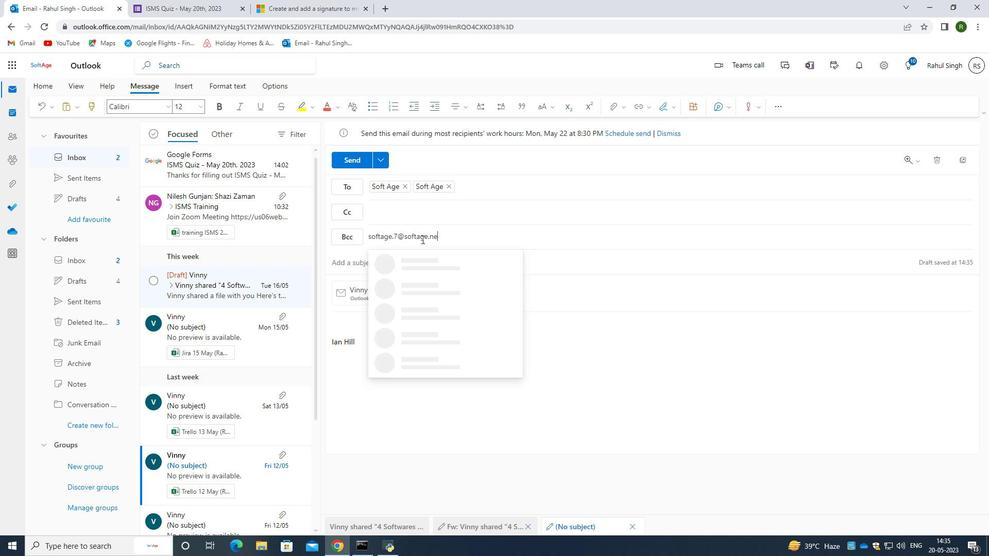 
Action: Mouse moved to (423, 261)
Screenshot: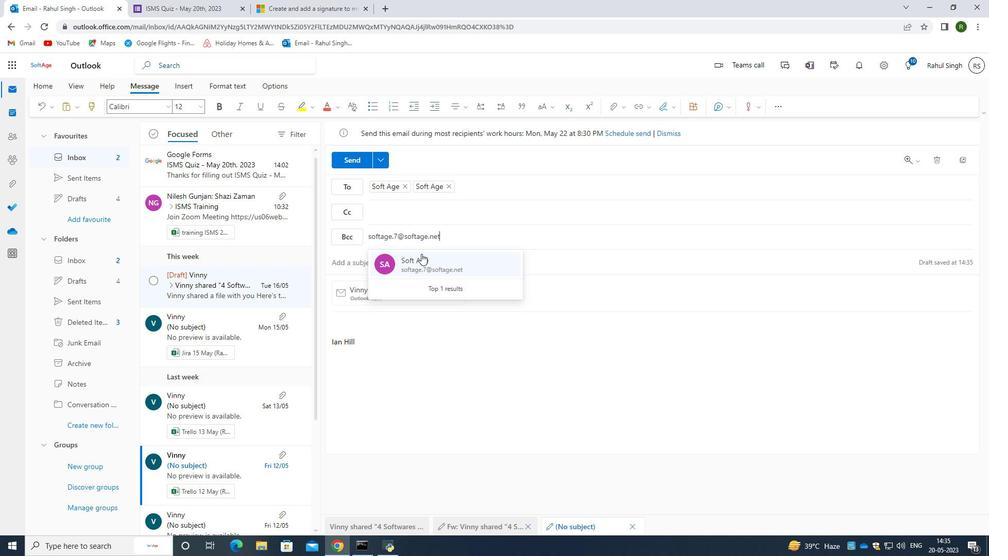 
Action: Mouse pressed left at (423, 261)
Screenshot: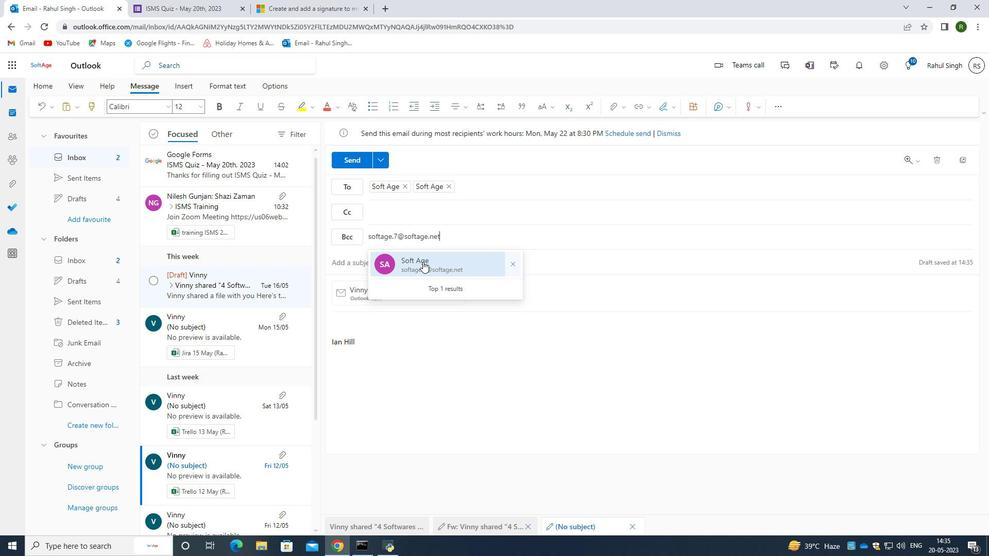
Action: Mouse moved to (385, 267)
Screenshot: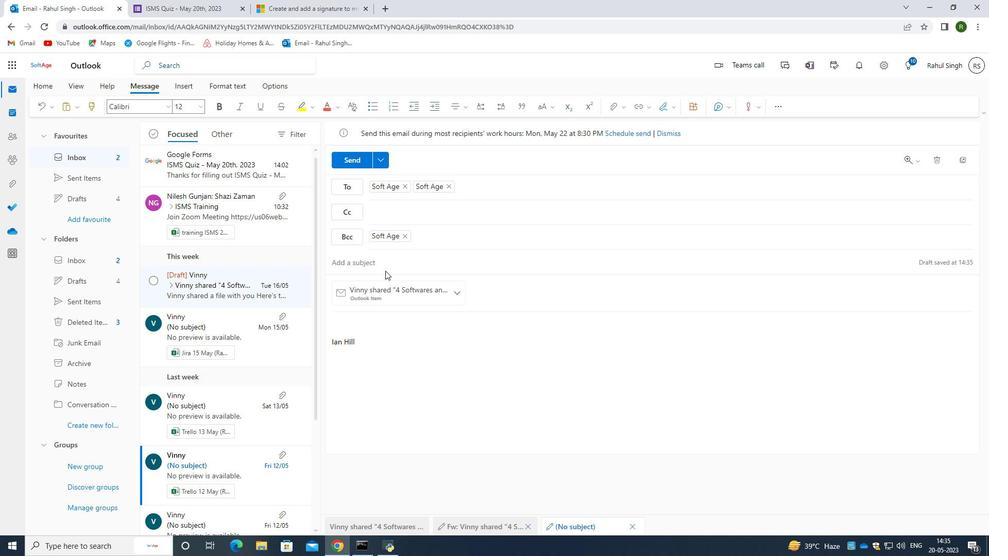 
Action: Mouse pressed left at (385, 267)
Screenshot: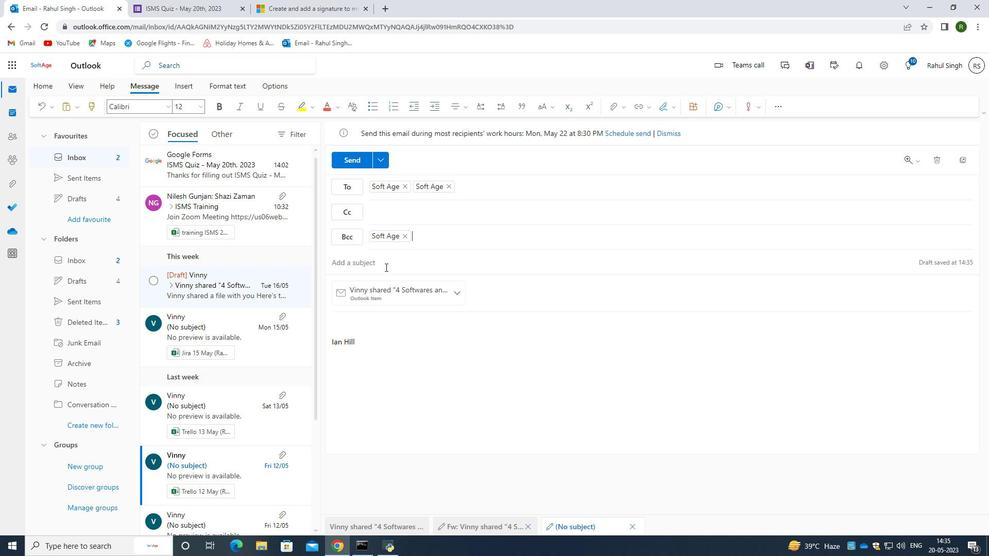 
Action: Key pressed <Key.caps_lock>C<Key.caps_lock>ongratulations<Key.space>on<Key.space>a<Key.space>new<Key.space>project<Key.space>
Screenshot: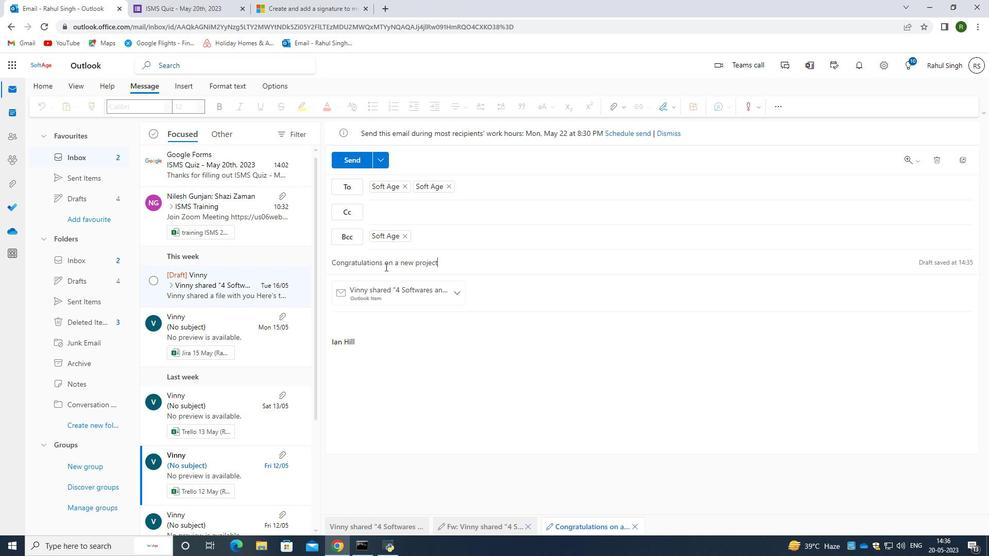 
Action: Mouse moved to (385, 266)
Screenshot: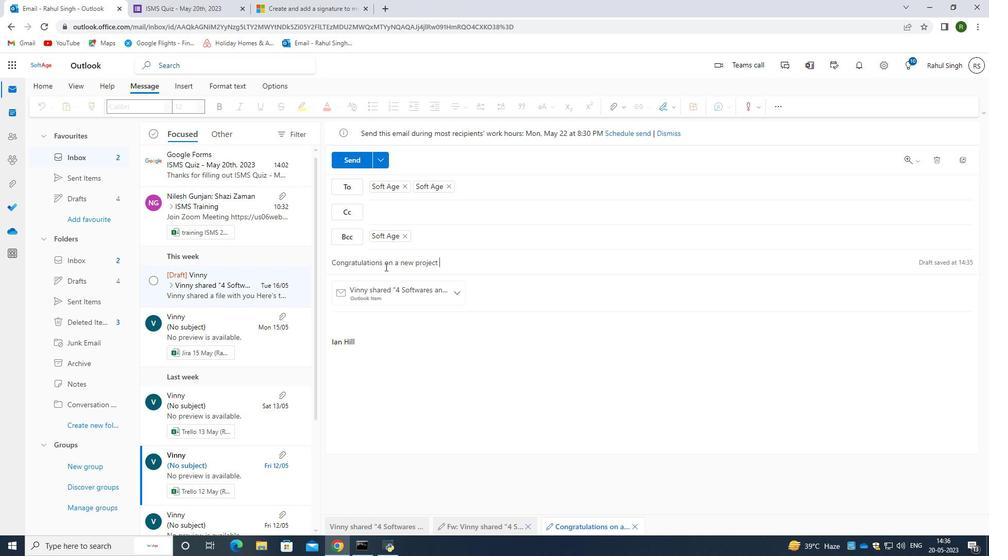 
Action: Mouse scrolled (385, 267) with delta (0, 0)
Screenshot: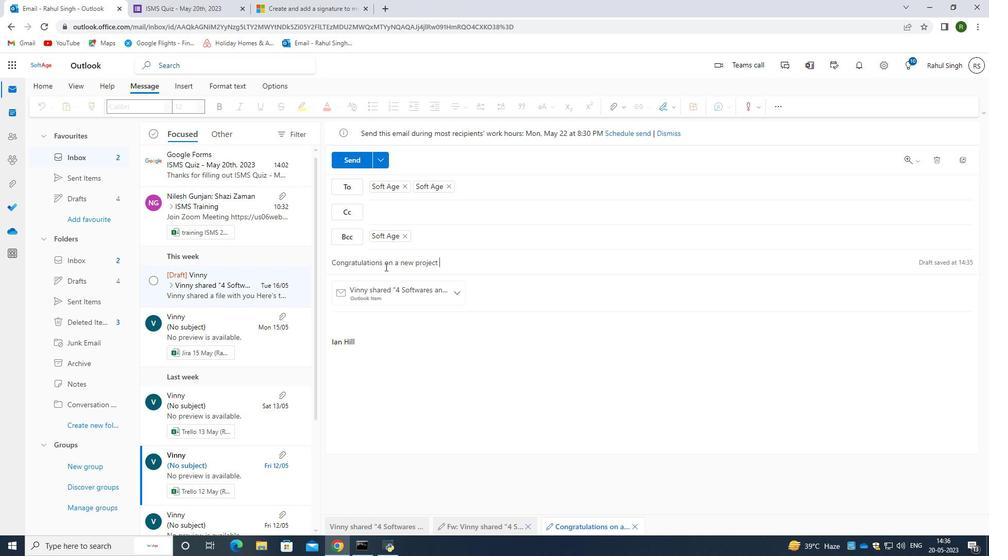 
Action: Mouse moved to (343, 320)
Screenshot: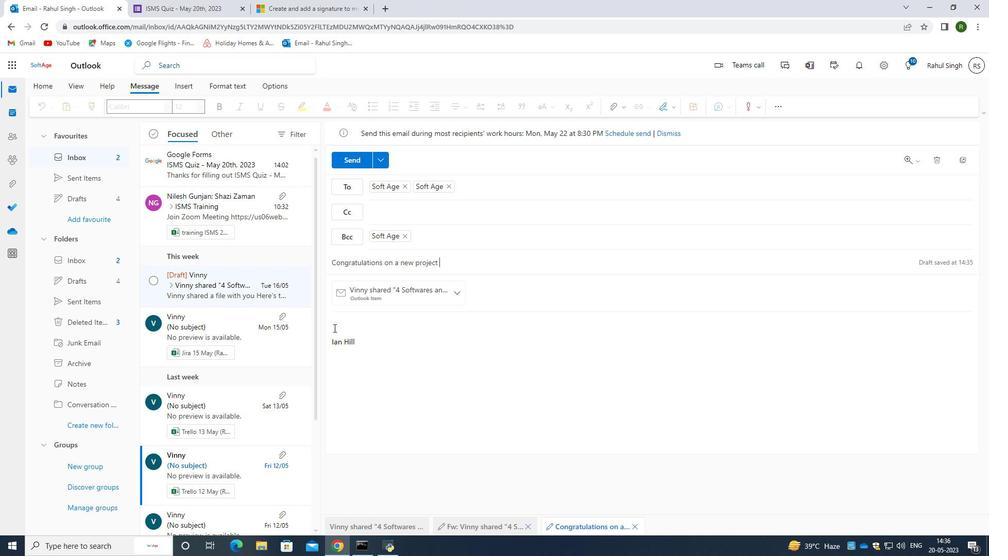 
Action: Mouse pressed left at (343, 320)
Screenshot: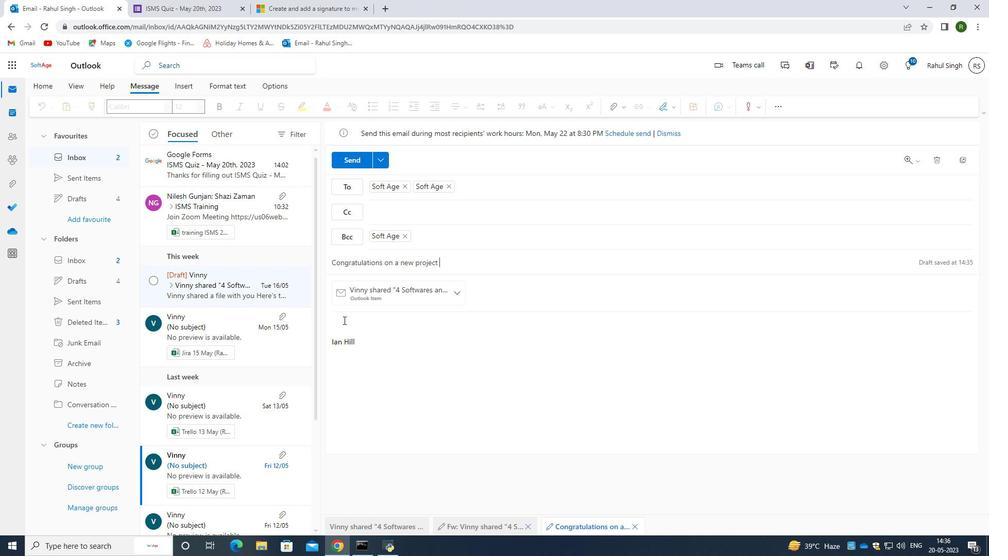 
Action: Key pressed <Key.caps_lock>I<Key.space><Key.caps_lock>would<Key.space>like<Key.space>to<Key.space>request<Key.space>a<Key.space>project<Key.space>status<Key.space>update<Key.space>email.
Screenshot: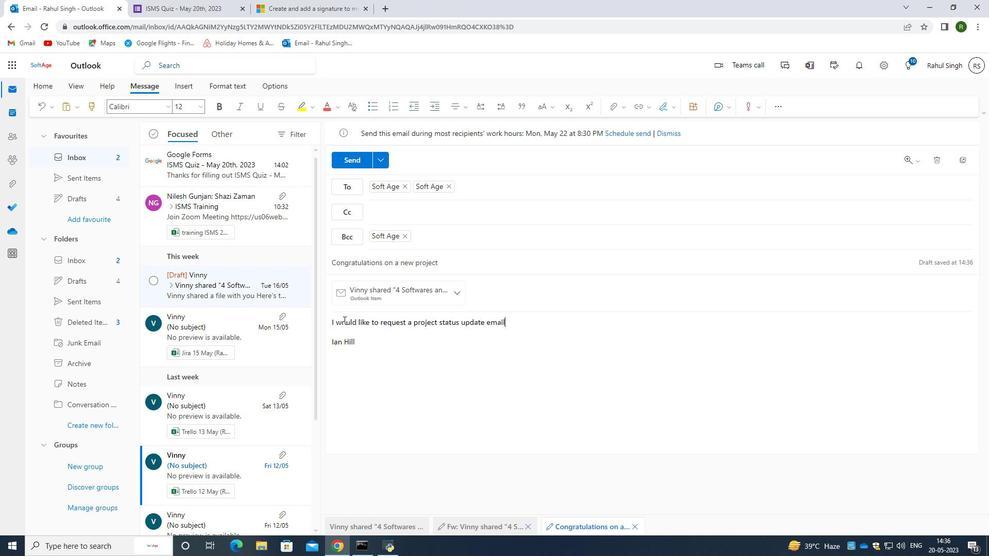 
Action: Mouse moved to (361, 158)
Screenshot: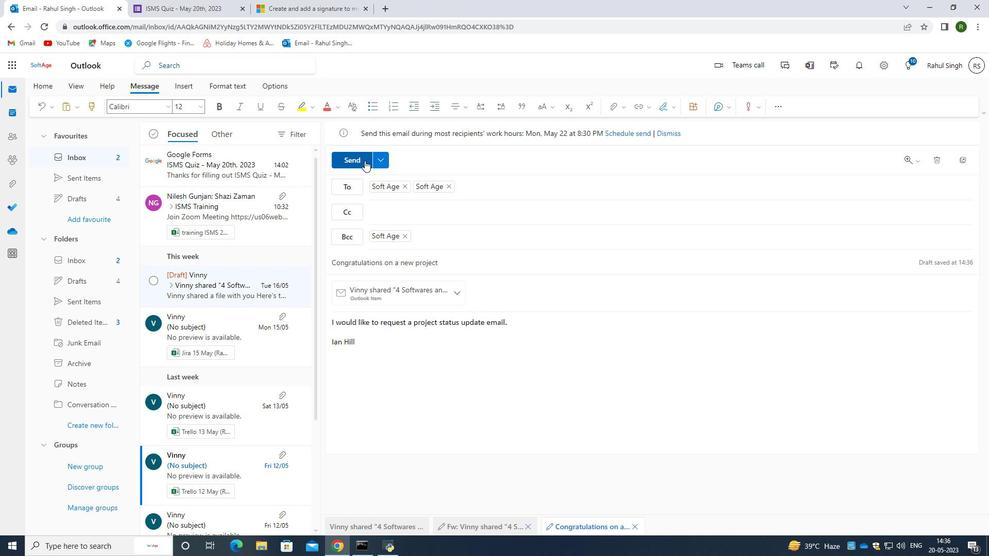 
Action: Mouse pressed left at (361, 158)
Screenshot: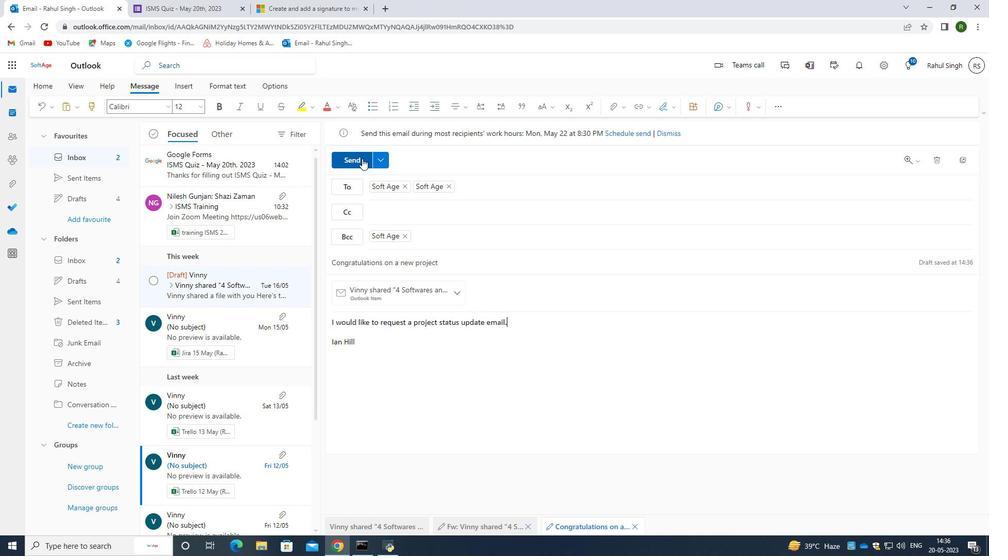 
Action: Mouse moved to (93, 298)
Screenshot: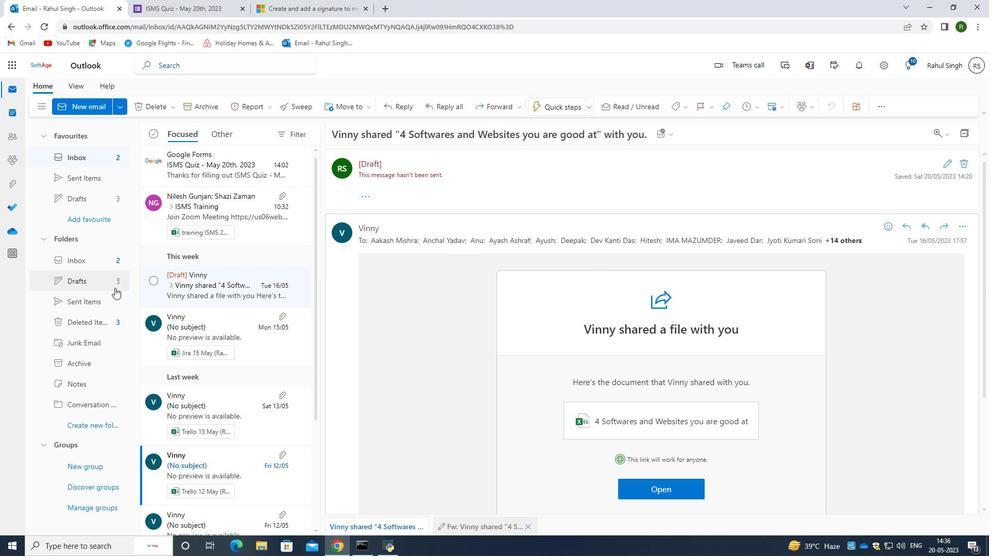 
Action: Mouse pressed left at (93, 298)
Screenshot: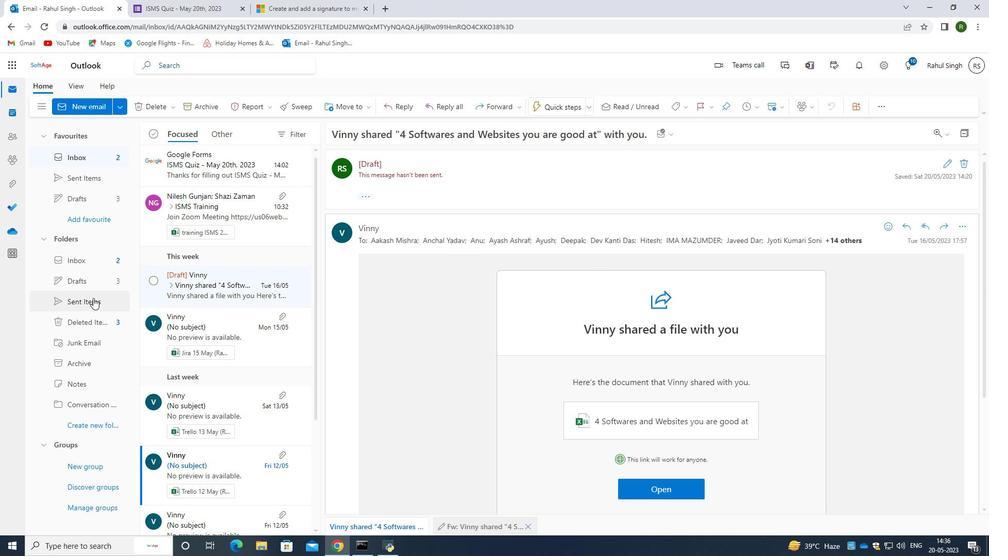 
Action: Mouse moved to (227, 191)
Screenshot: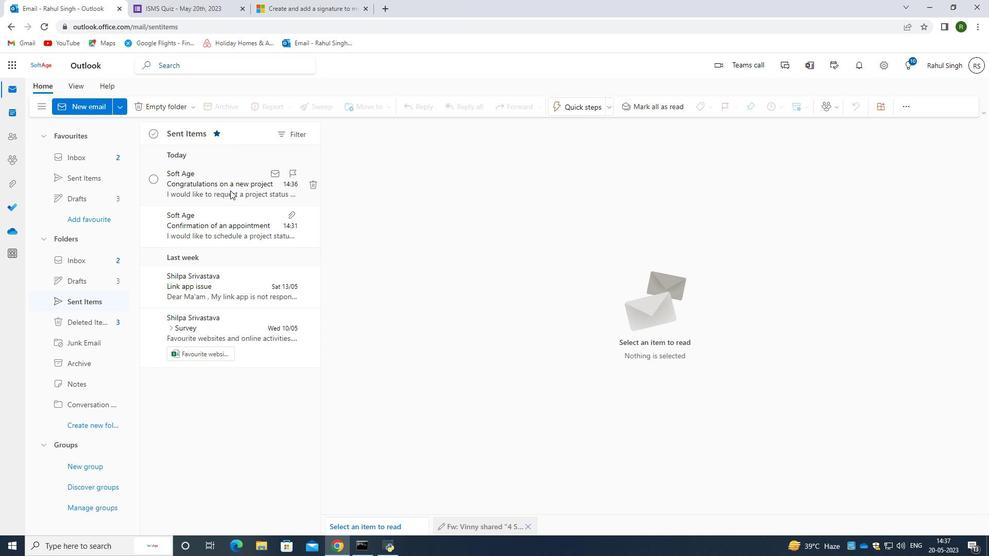 
Action: Mouse pressed left at (227, 191)
Screenshot: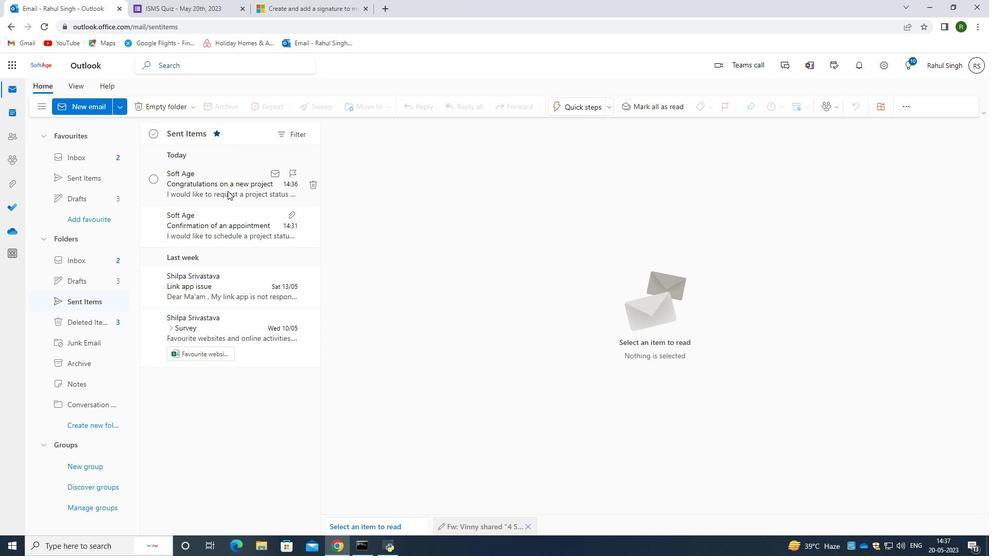 
Action: Mouse moved to (444, 259)
Screenshot: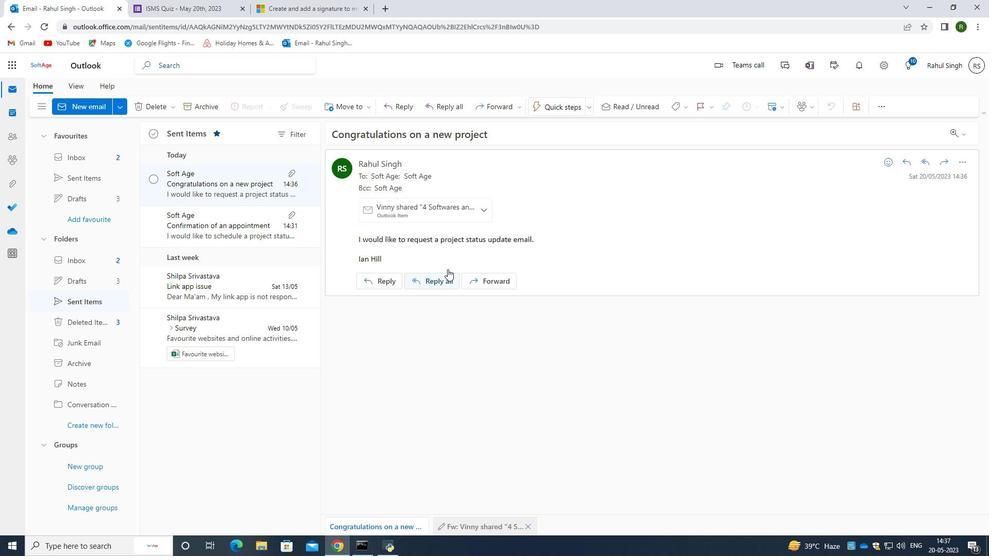 
Action: Mouse scrolled (444, 259) with delta (0, 0)
Screenshot: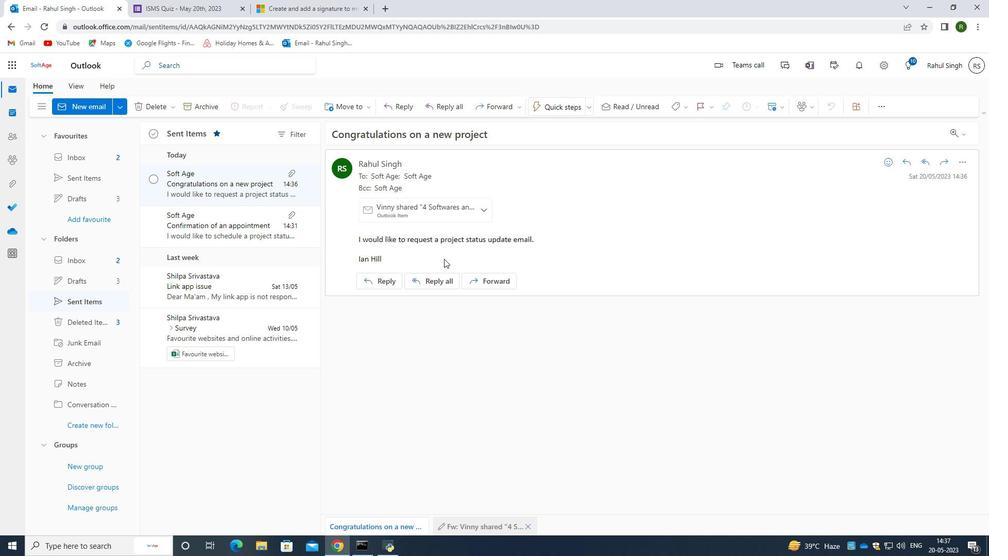 
Action: Mouse scrolled (444, 259) with delta (0, 0)
Screenshot: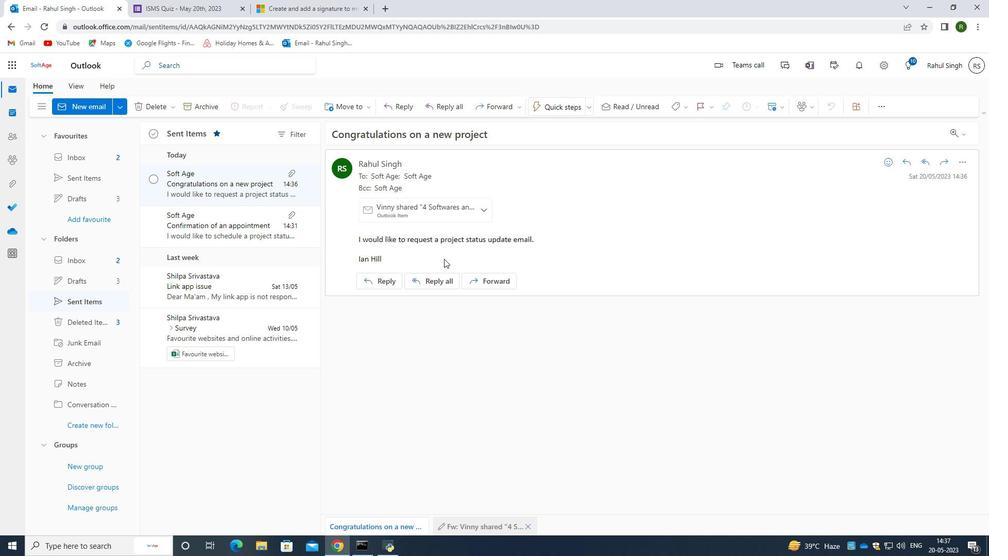 
Action: Mouse scrolled (444, 259) with delta (0, 0)
Screenshot: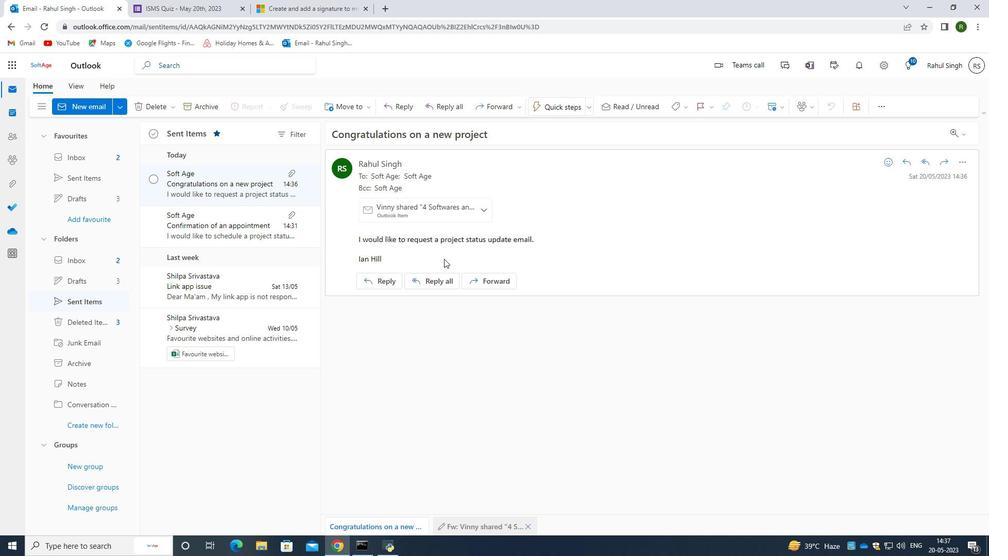 
Action: Mouse scrolled (444, 258) with delta (0, 0)
Screenshot: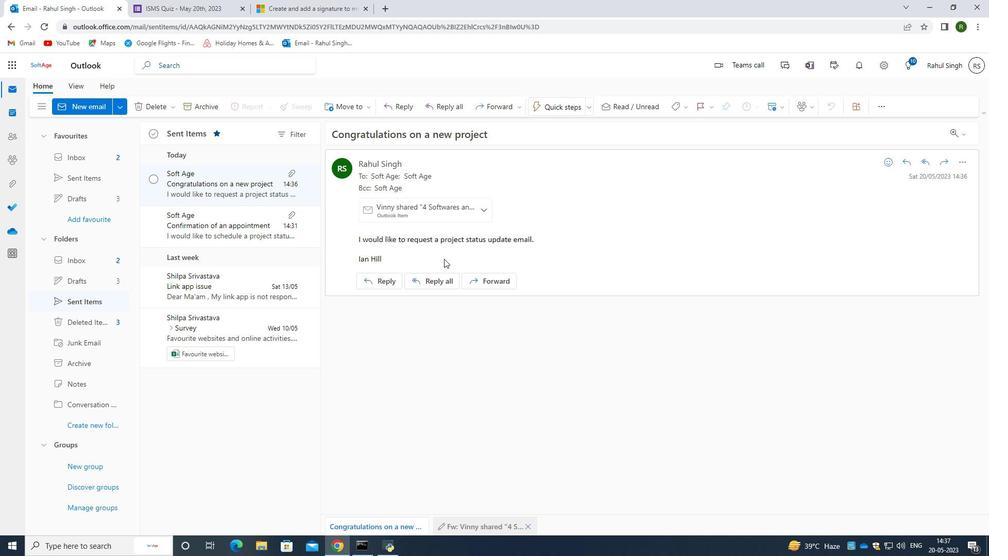 
Action: Mouse moved to (444, 259)
Screenshot: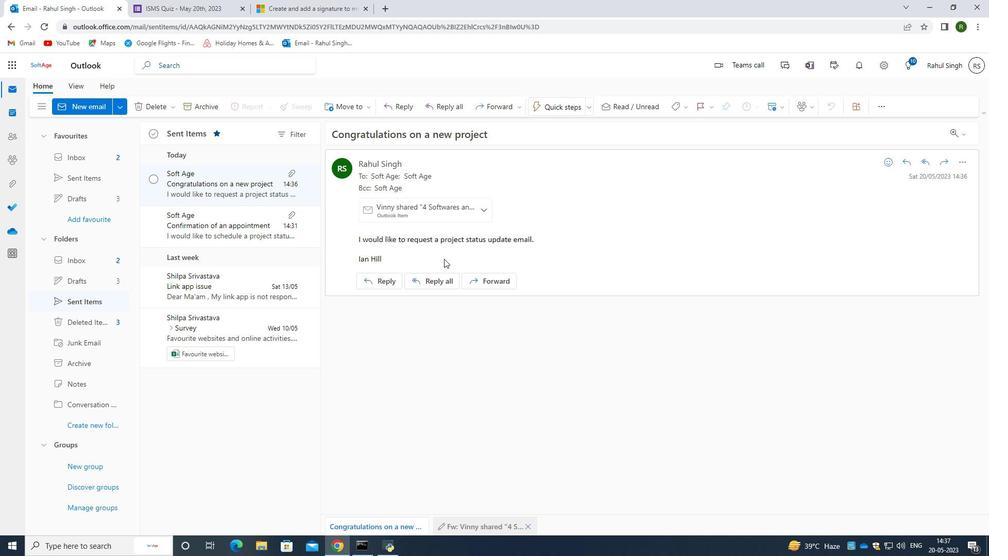 
Action: Mouse scrolled (444, 259) with delta (0, 0)
Screenshot: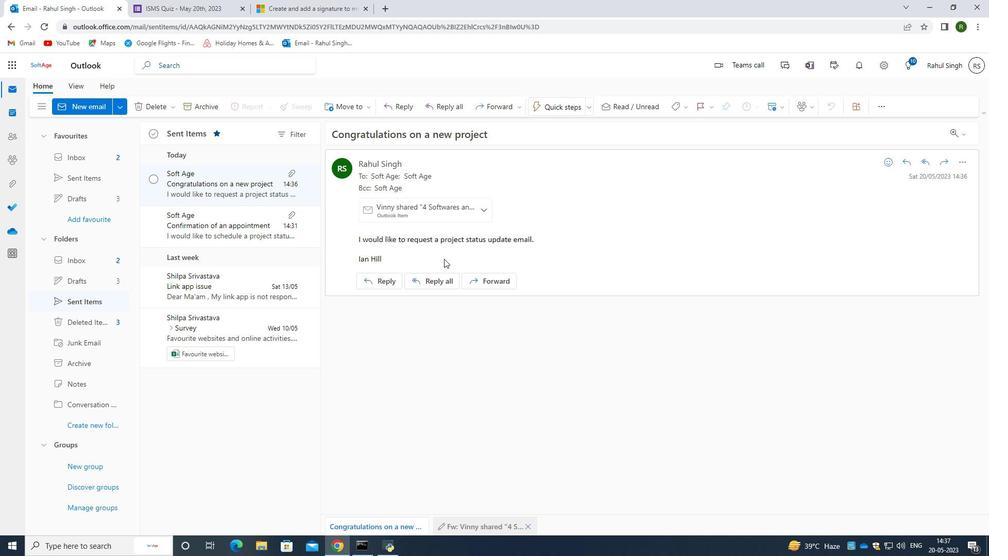 
Action: Mouse moved to (88, 160)
Screenshot: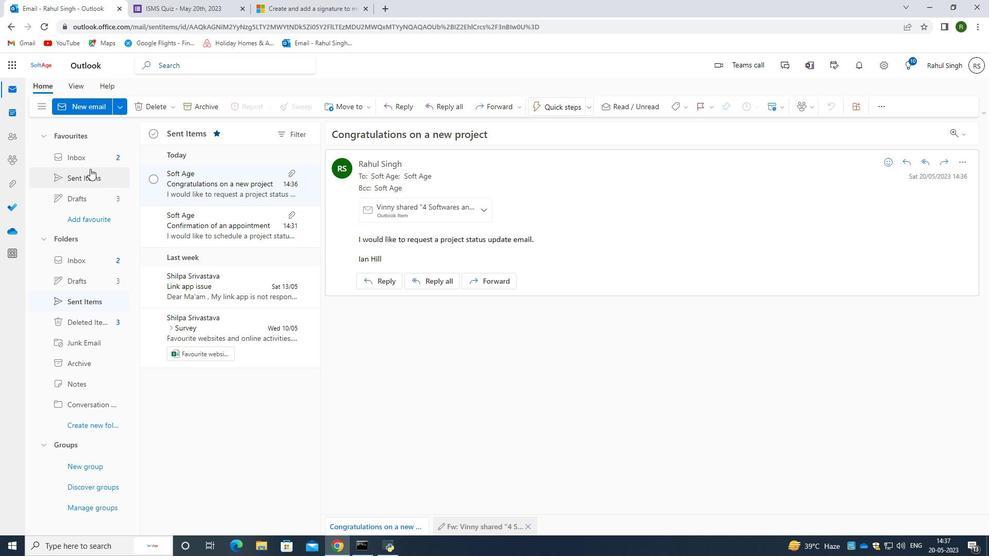 
Action: Mouse pressed left at (88, 160)
Screenshot: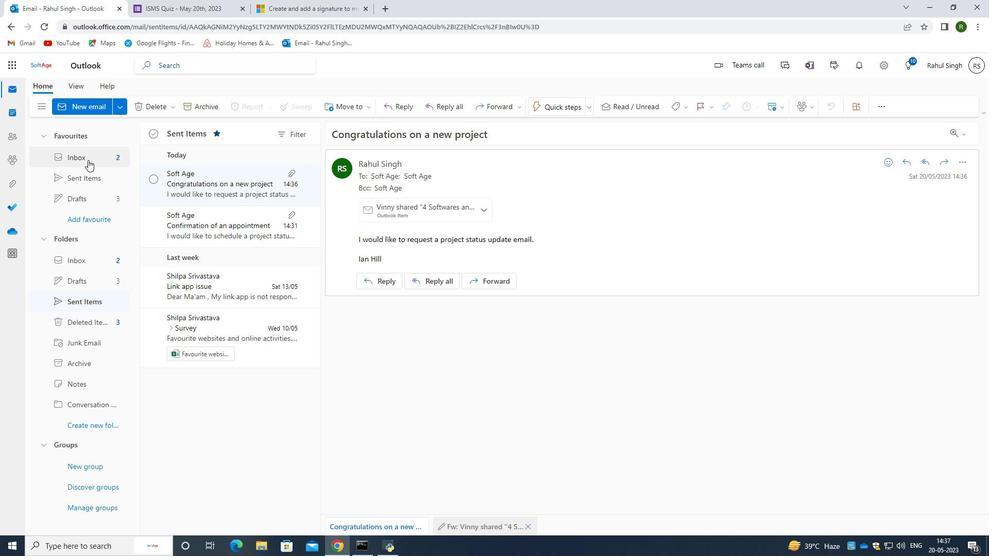
Action: Mouse moved to (340, 242)
Screenshot: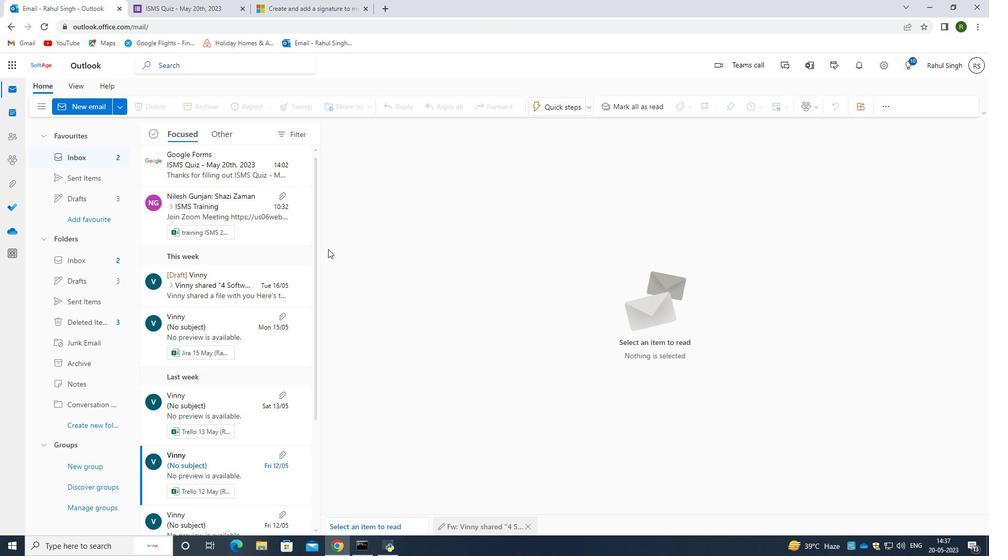 
